 Task: Look for space in Arbatache, Algeria from 9th June, 2023 to 16th June, 2023 for 2 adults in price range Rs.8000 to Rs.16000. Place can be entire place with 2 bedrooms having 2 beds and 1 bathroom. Property type can be house, flat, hotel. Booking option can be shelf check-in. Required host language is .
Action: Mouse moved to (420, 99)
Screenshot: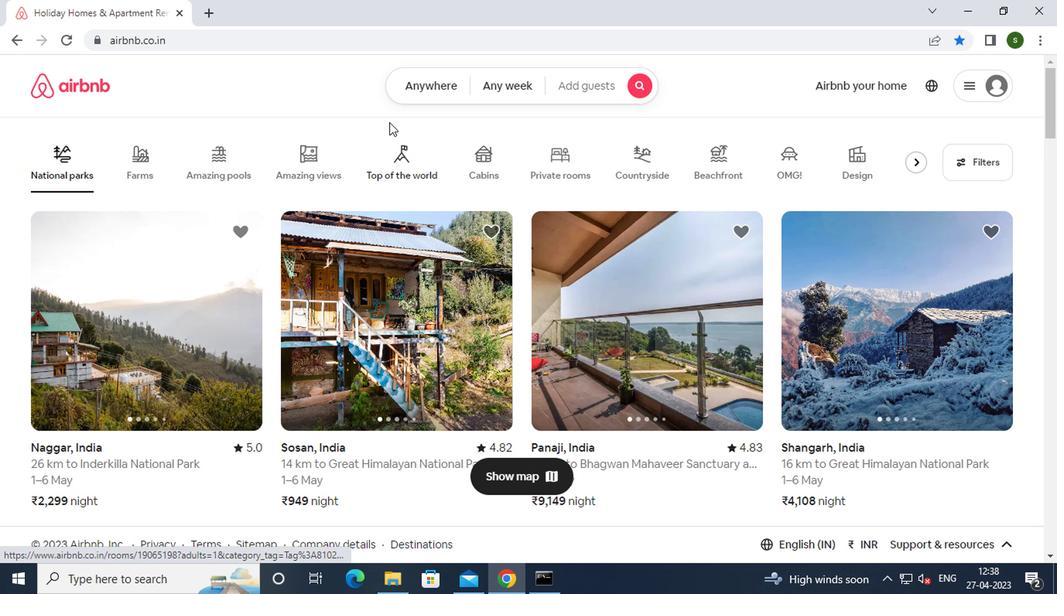
Action: Mouse pressed left at (420, 99)
Screenshot: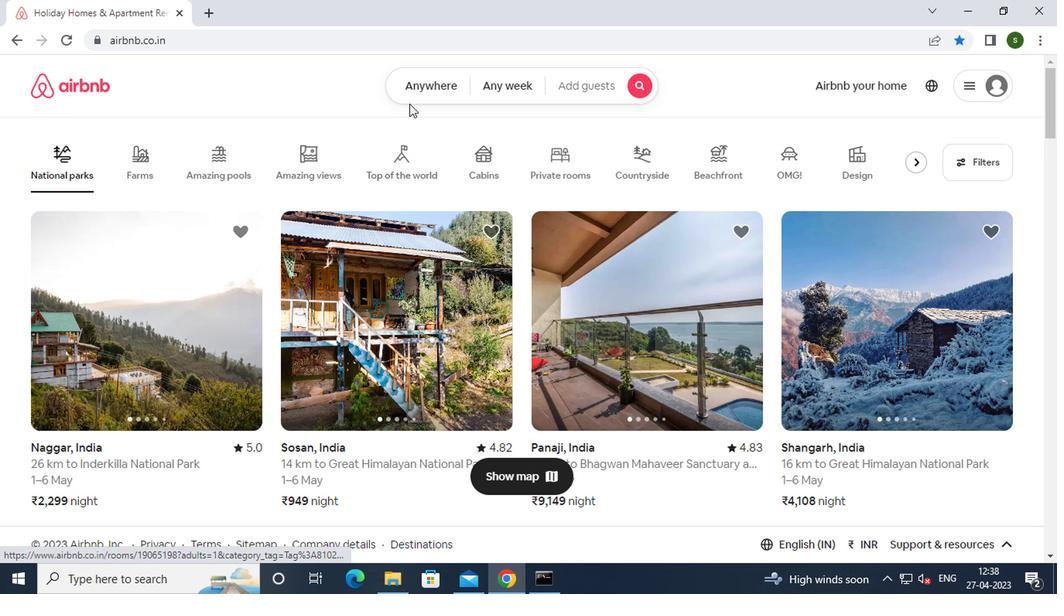 
Action: Mouse moved to (393, 143)
Screenshot: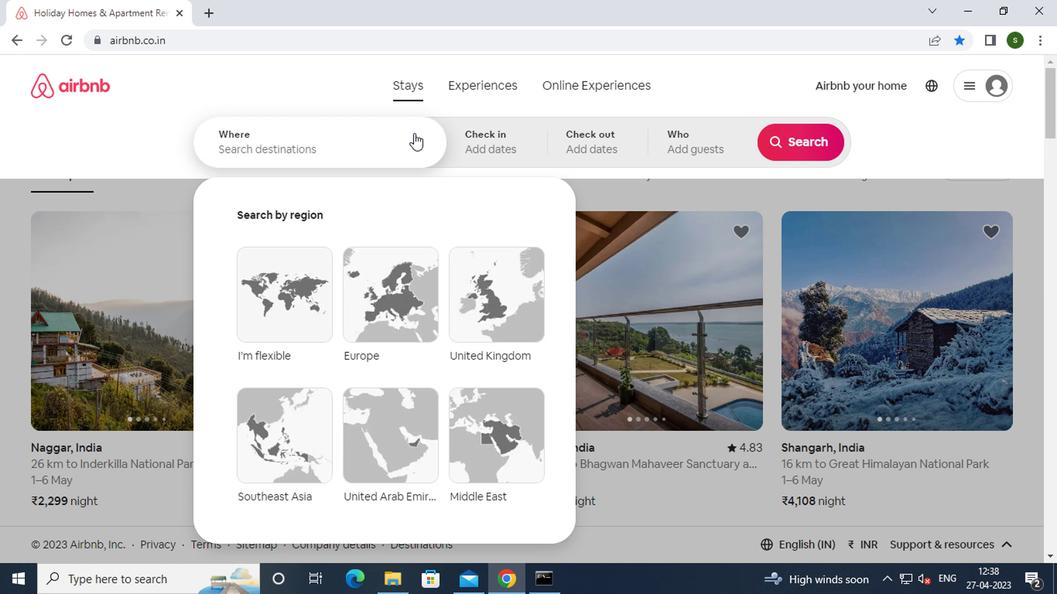 
Action: Mouse pressed left at (393, 143)
Screenshot: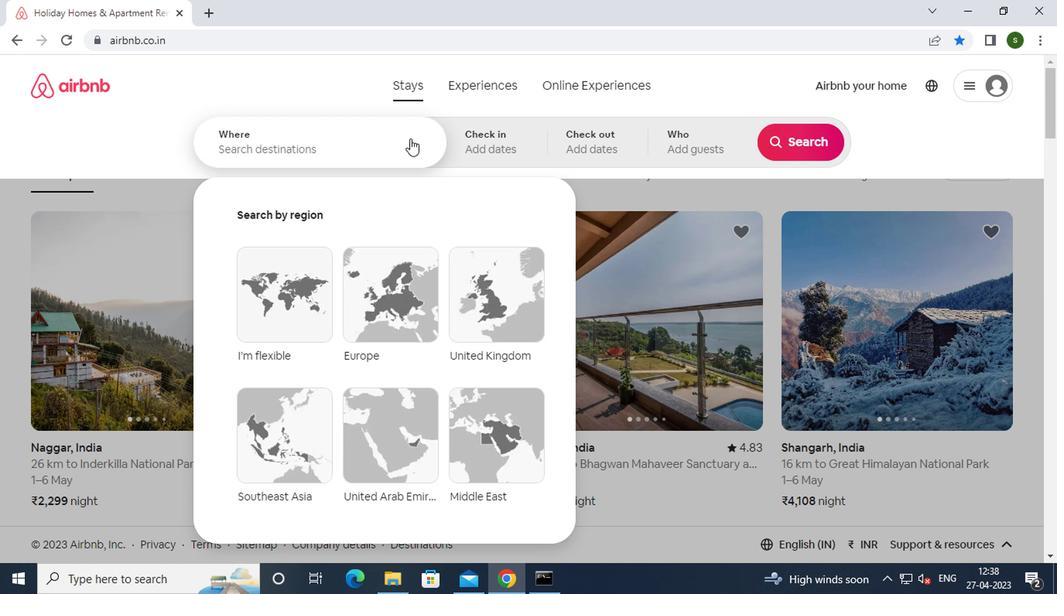 
Action: Key pressed a<Key.caps_lock>rbatache,<Key.space><Key.caps_lock>a<Key.caps_lock>lgeria<Key.enter>
Screenshot: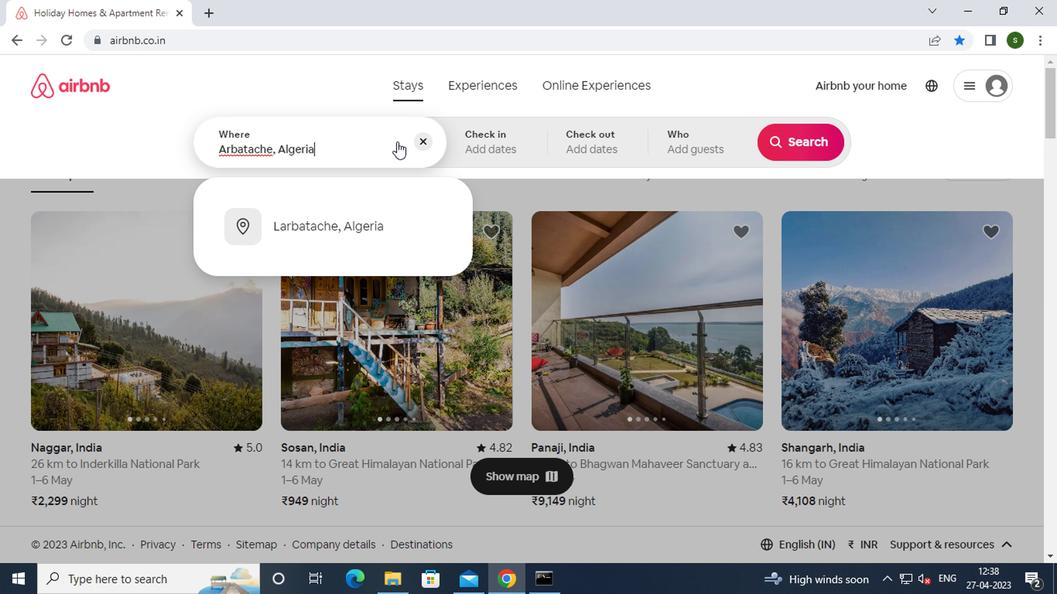 
Action: Mouse moved to (793, 266)
Screenshot: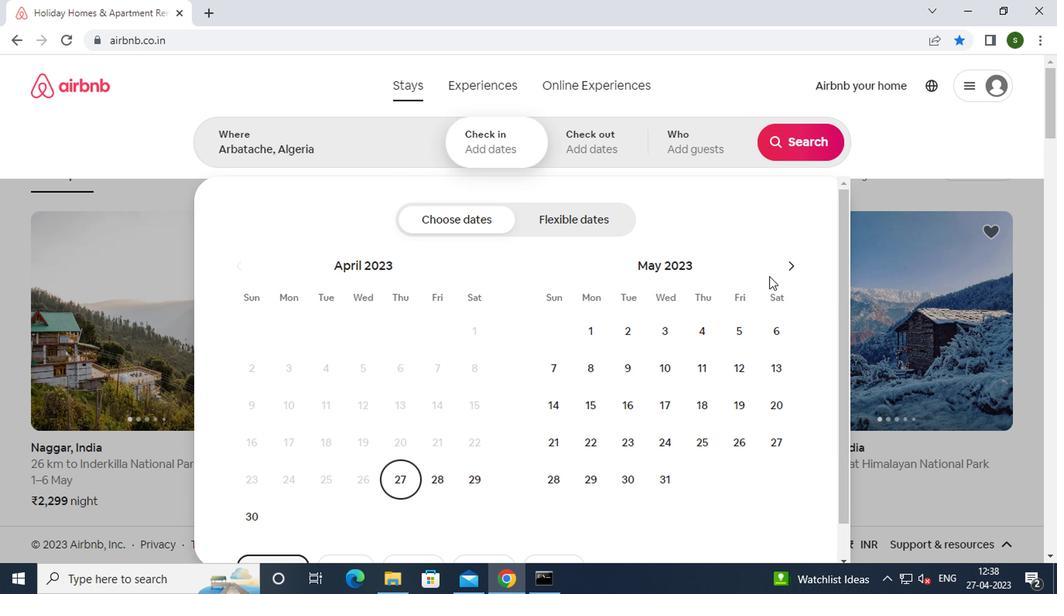
Action: Mouse pressed left at (793, 266)
Screenshot: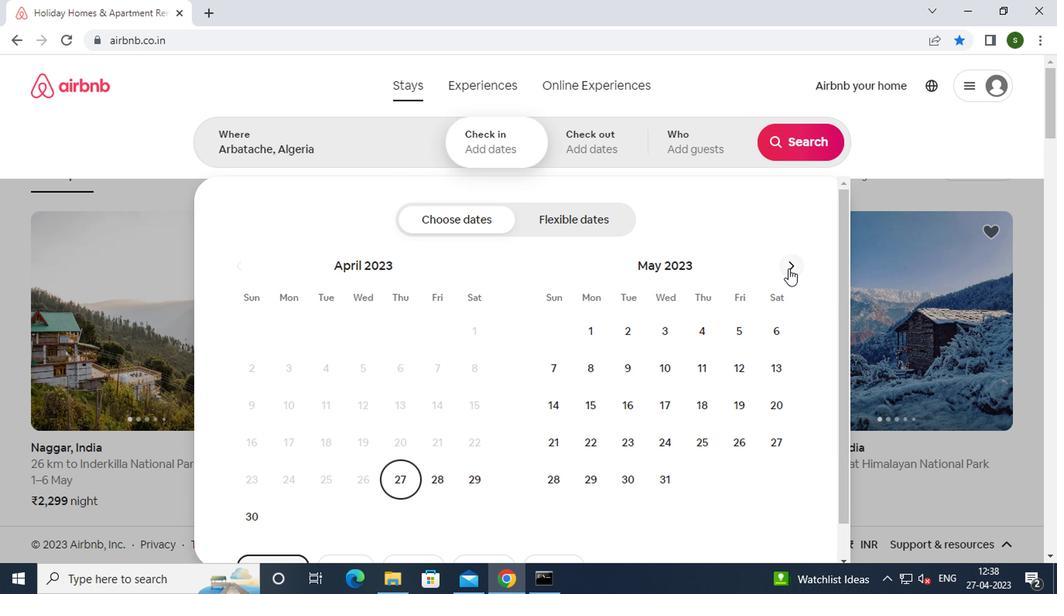 
Action: Mouse moved to (726, 375)
Screenshot: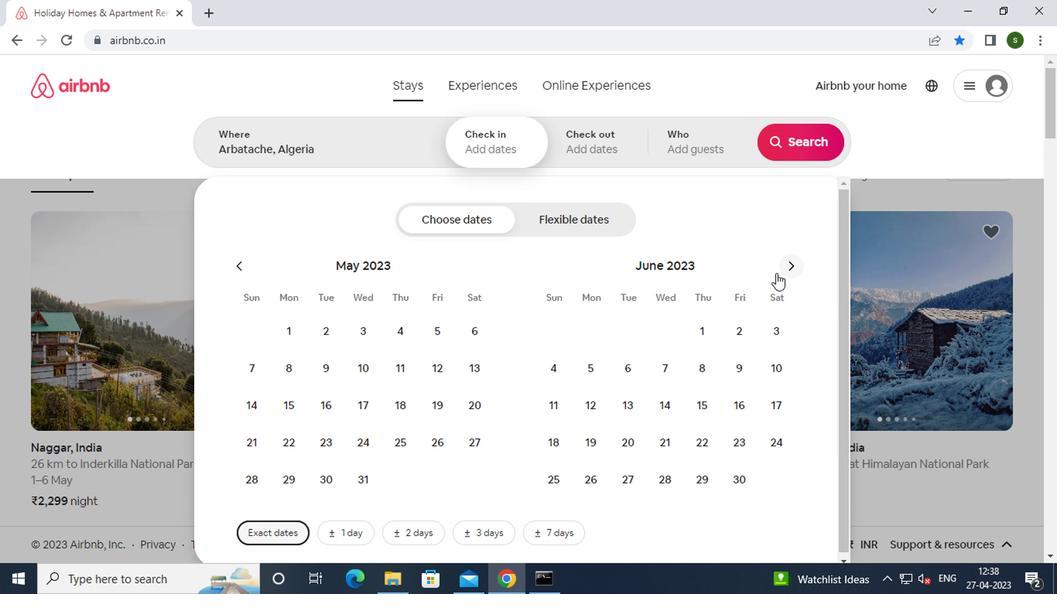 
Action: Mouse pressed left at (726, 375)
Screenshot: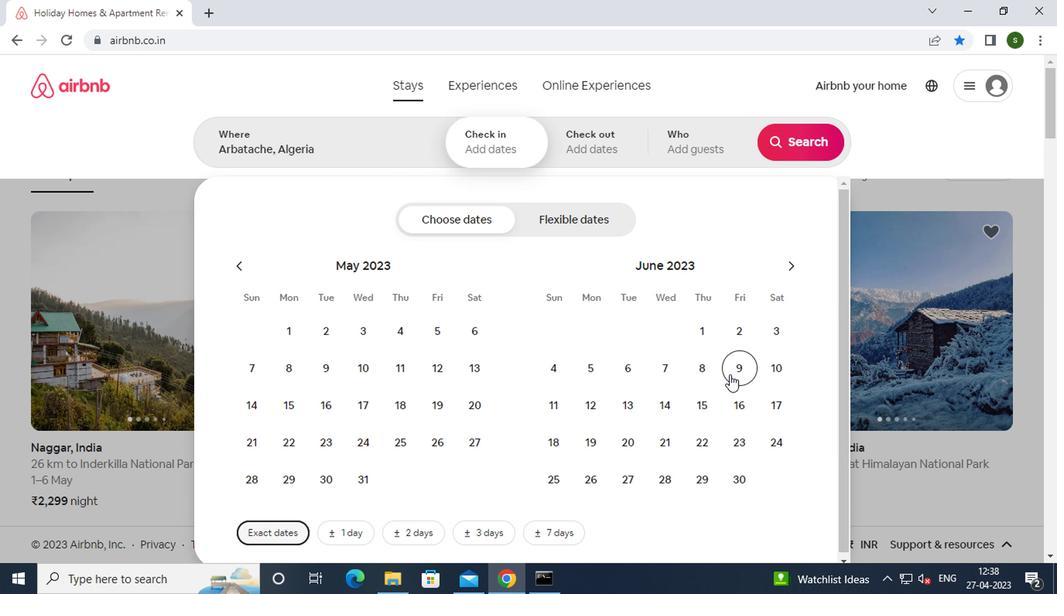 
Action: Mouse moved to (727, 399)
Screenshot: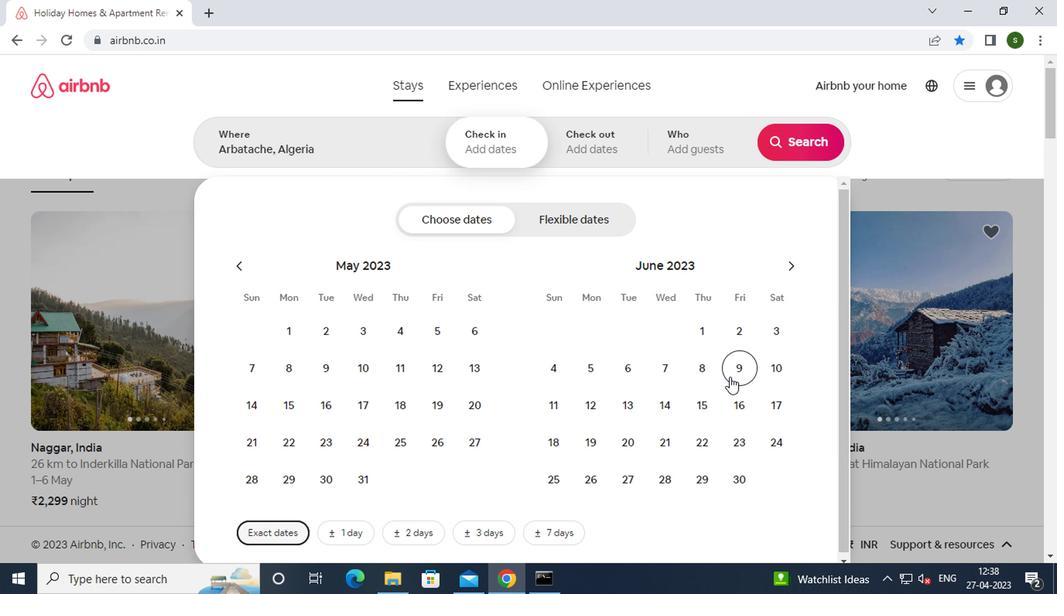 
Action: Mouse pressed left at (727, 399)
Screenshot: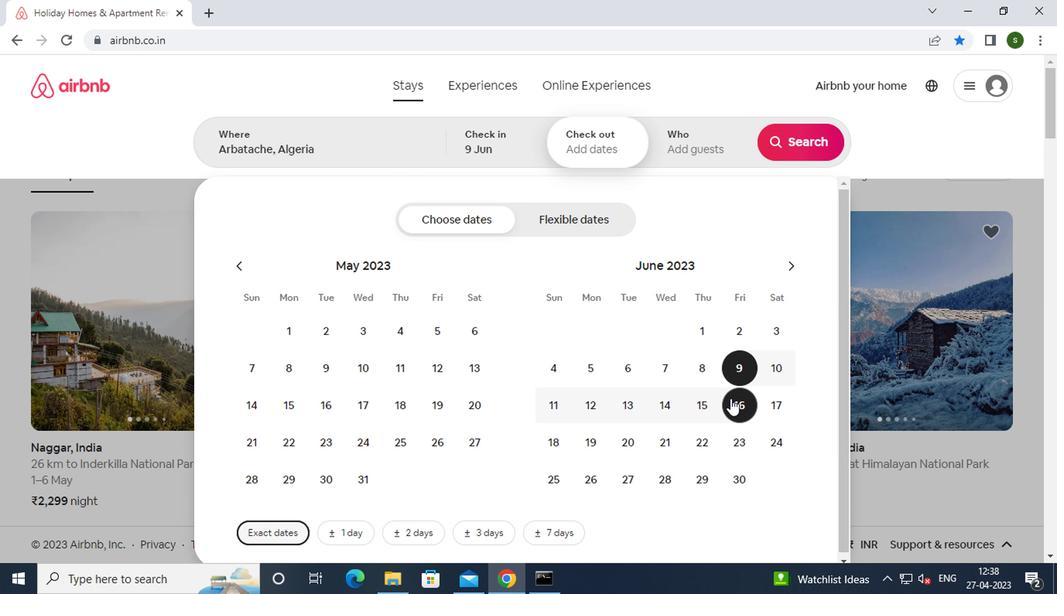 
Action: Mouse moved to (708, 159)
Screenshot: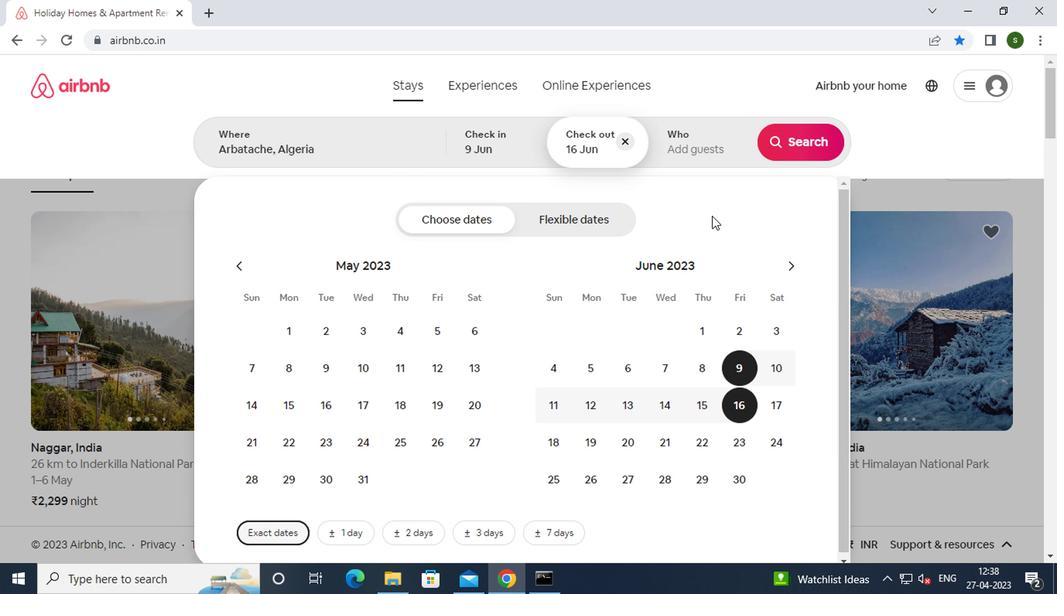 
Action: Mouse pressed left at (708, 159)
Screenshot: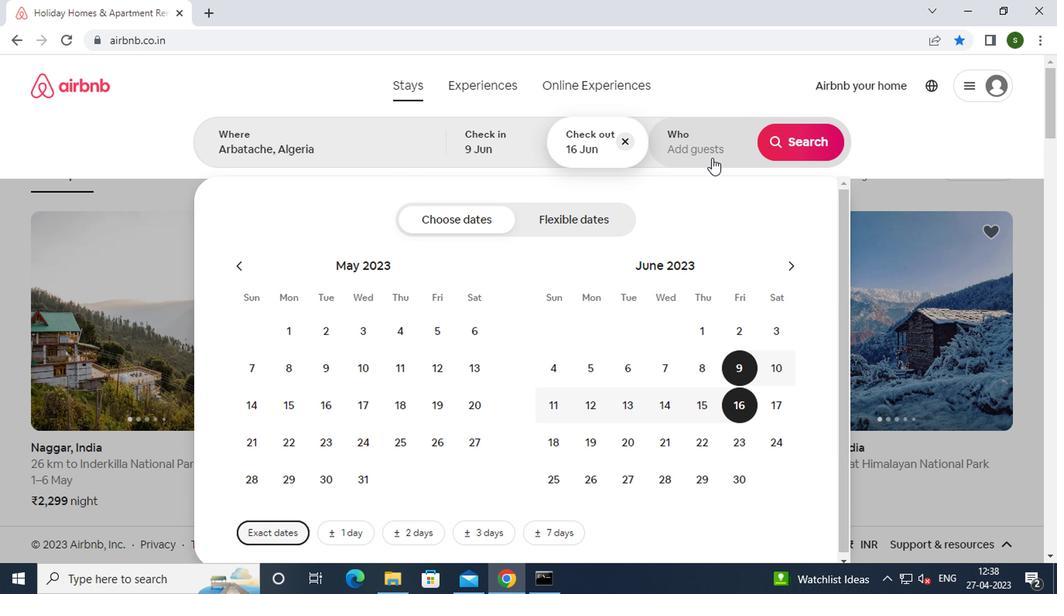 
Action: Mouse moved to (790, 224)
Screenshot: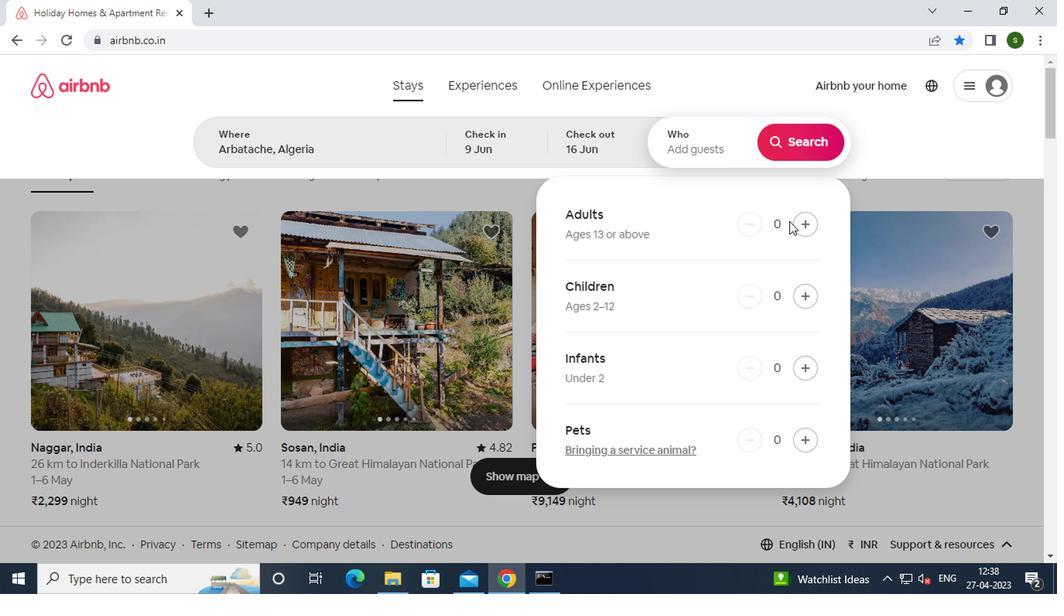 
Action: Mouse pressed left at (790, 224)
Screenshot: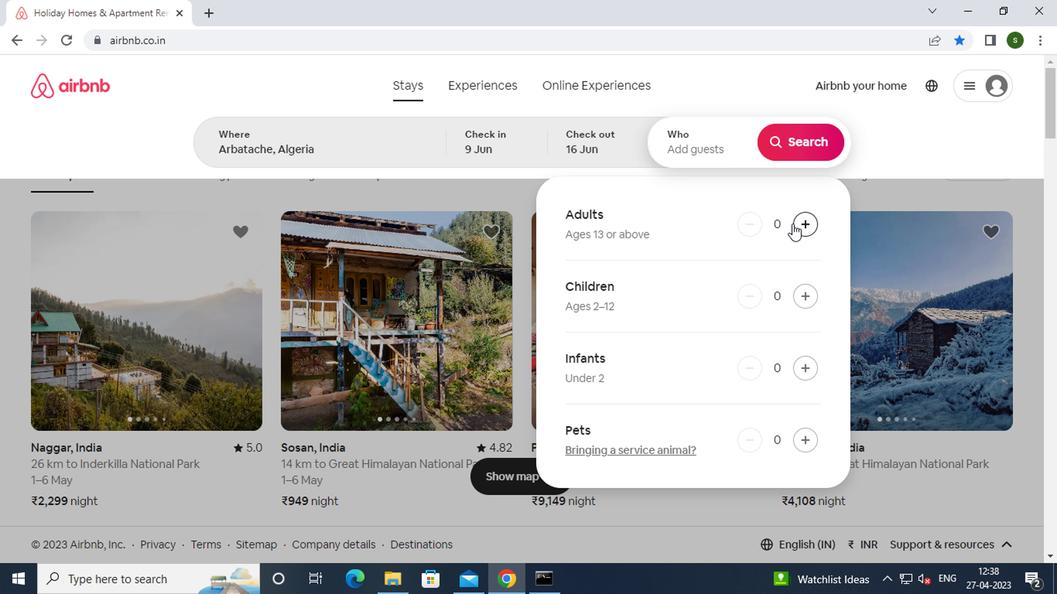 
Action: Mouse pressed left at (790, 224)
Screenshot: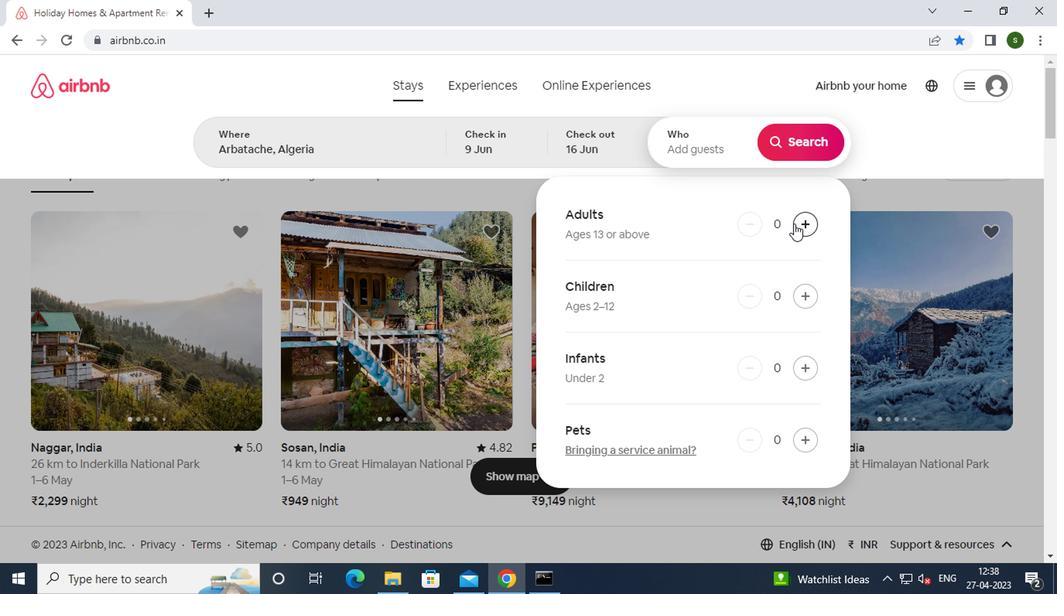 
Action: Mouse moved to (794, 142)
Screenshot: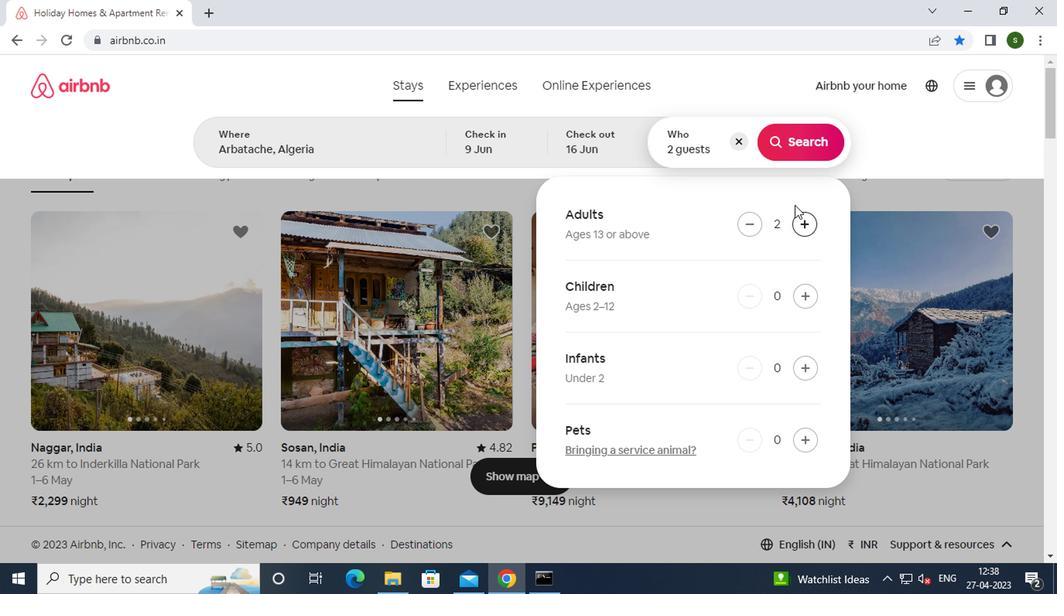 
Action: Mouse pressed left at (794, 142)
Screenshot: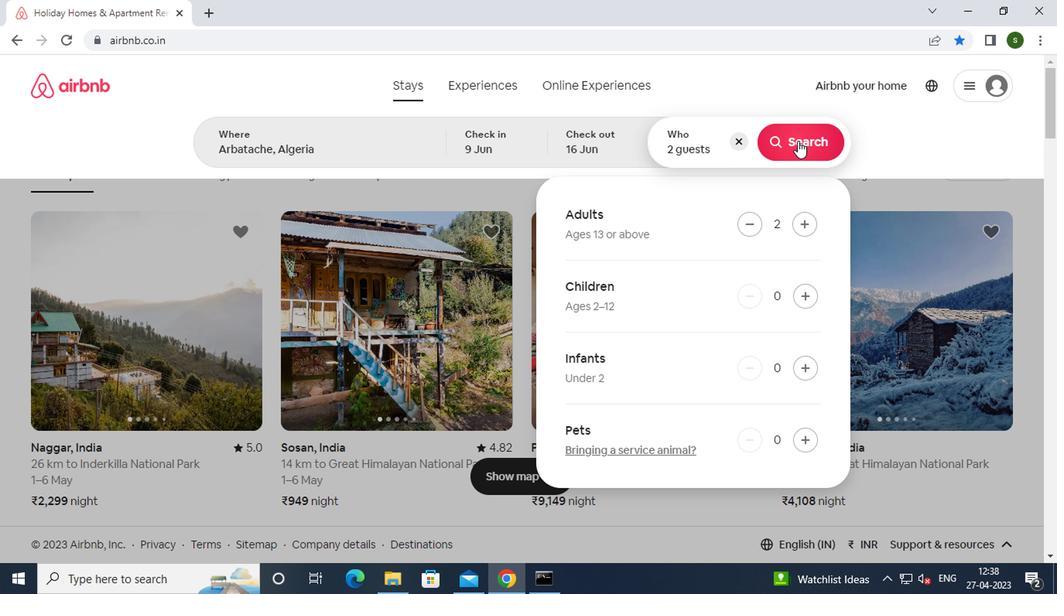 
Action: Mouse moved to (960, 158)
Screenshot: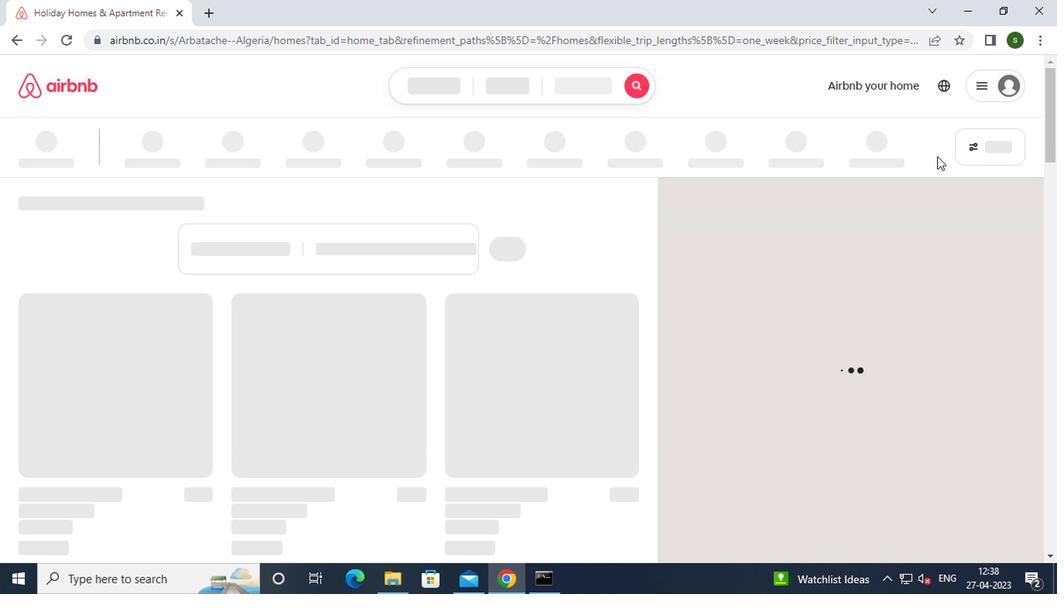 
Action: Mouse pressed left at (960, 158)
Screenshot: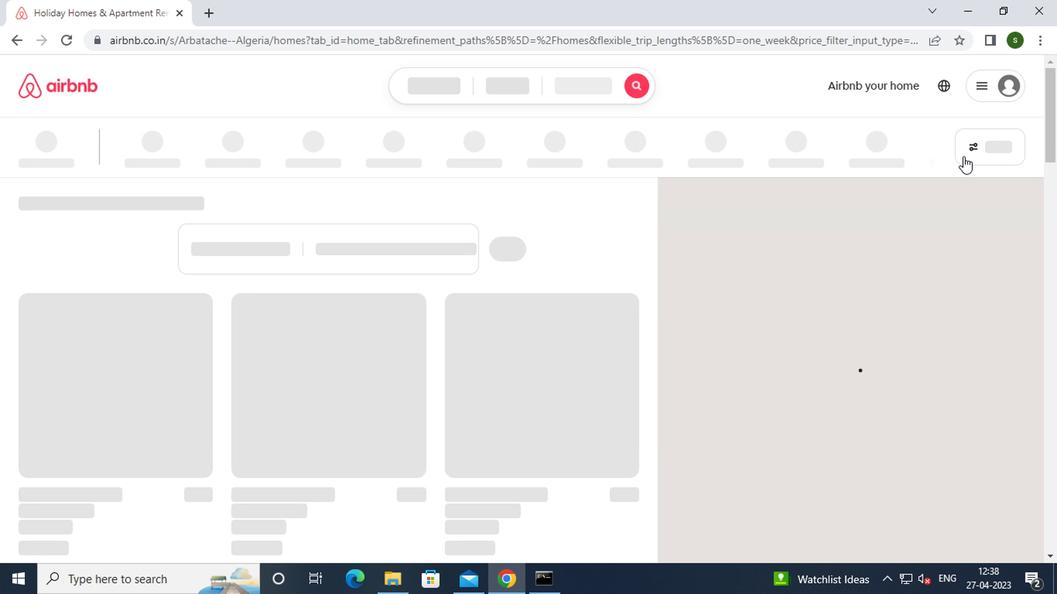 
Action: Mouse moved to (445, 330)
Screenshot: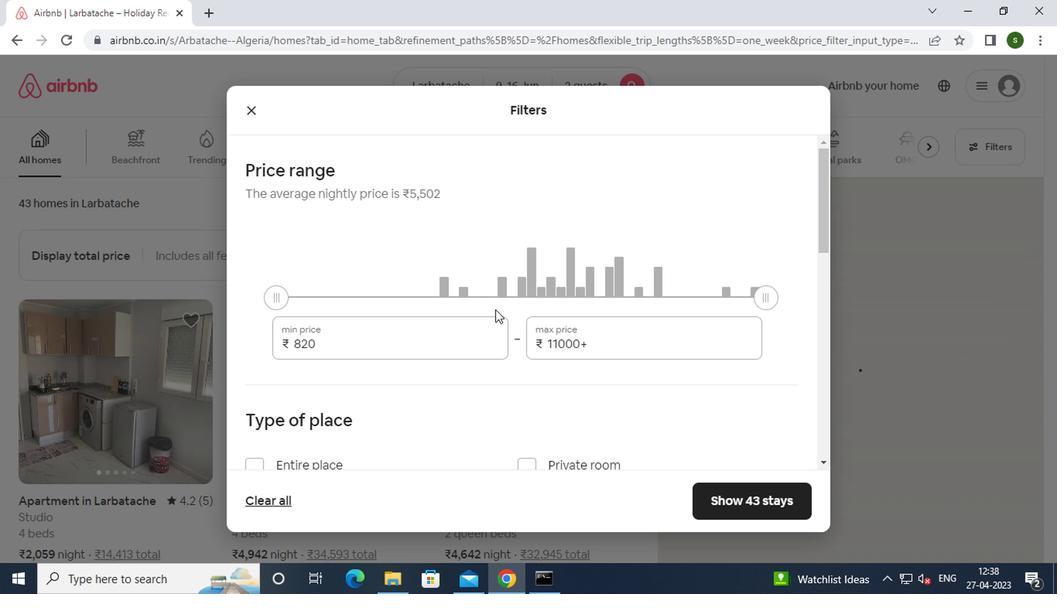 
Action: Mouse pressed left at (445, 330)
Screenshot: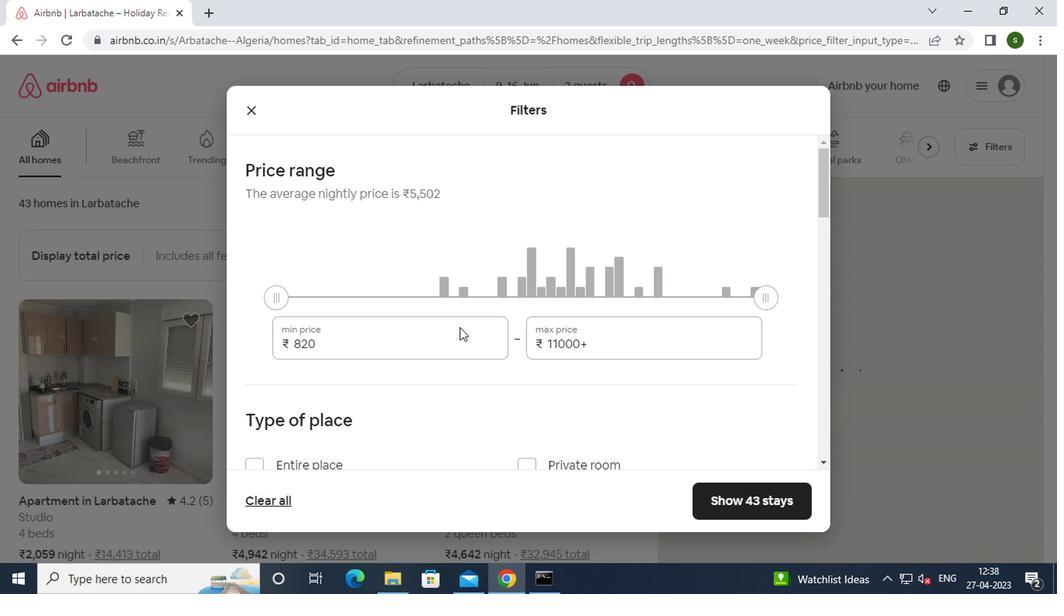 
Action: Mouse moved to (445, 331)
Screenshot: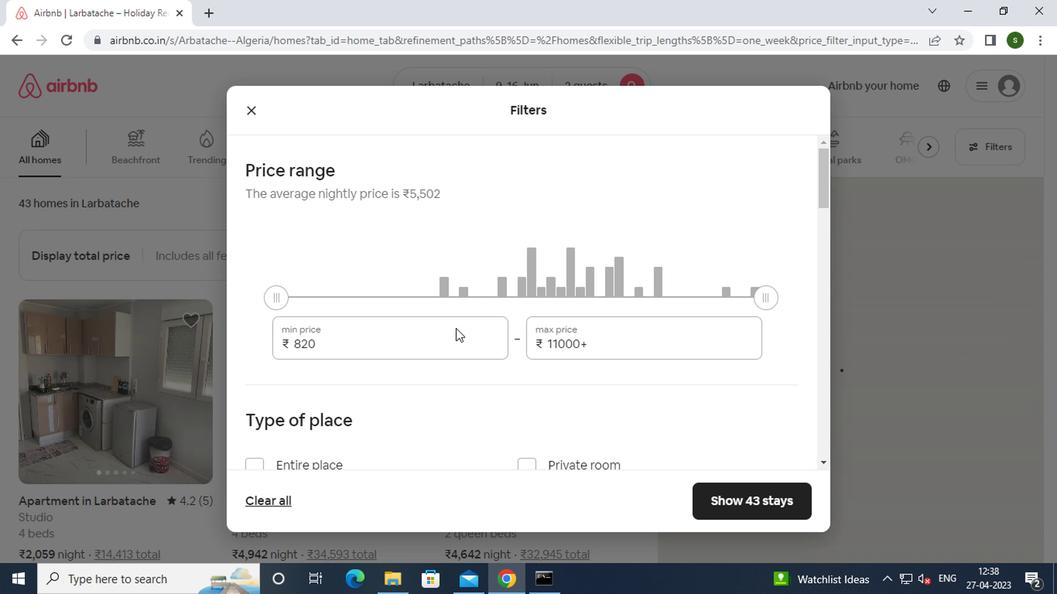 
Action: Key pressed <Key.backspace><Key.backspace><Key.backspace><Key.backspace><Key.backspace><Key.backspace><Key.backspace><Key.backspace>8000
Screenshot: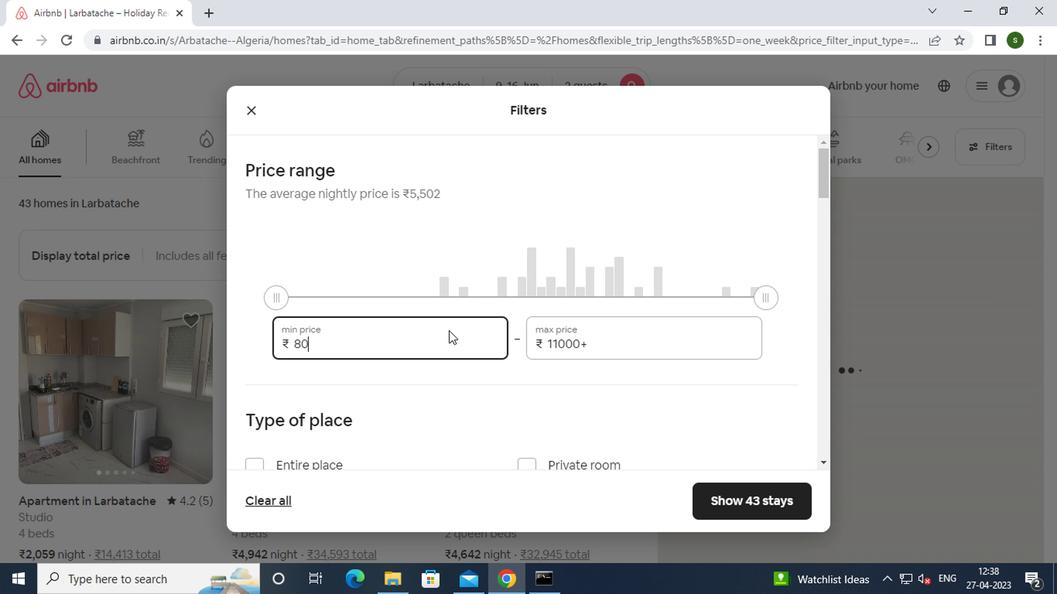 
Action: Mouse moved to (614, 334)
Screenshot: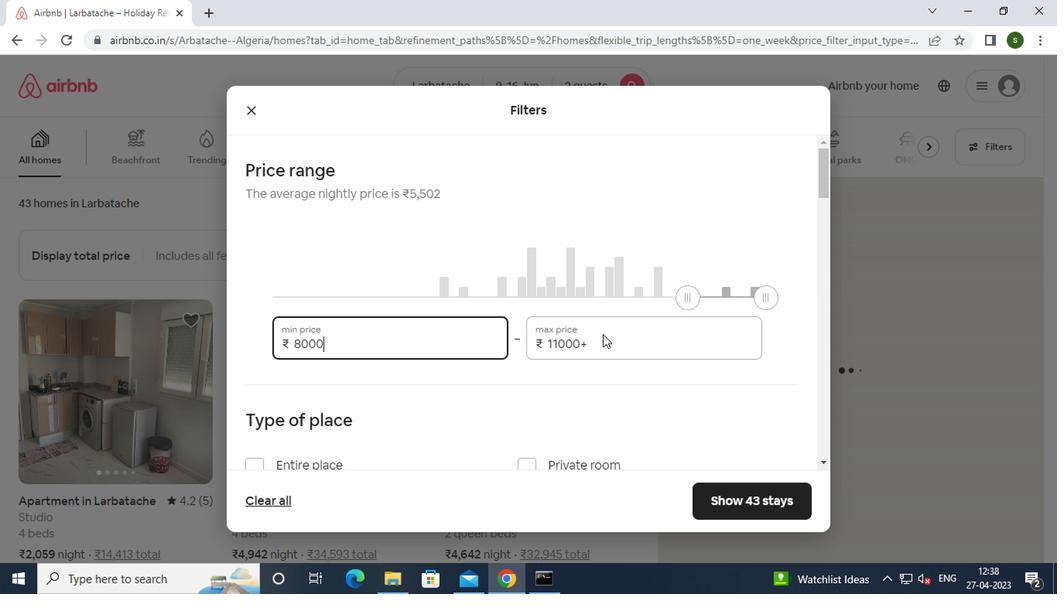 
Action: Mouse pressed left at (614, 334)
Screenshot: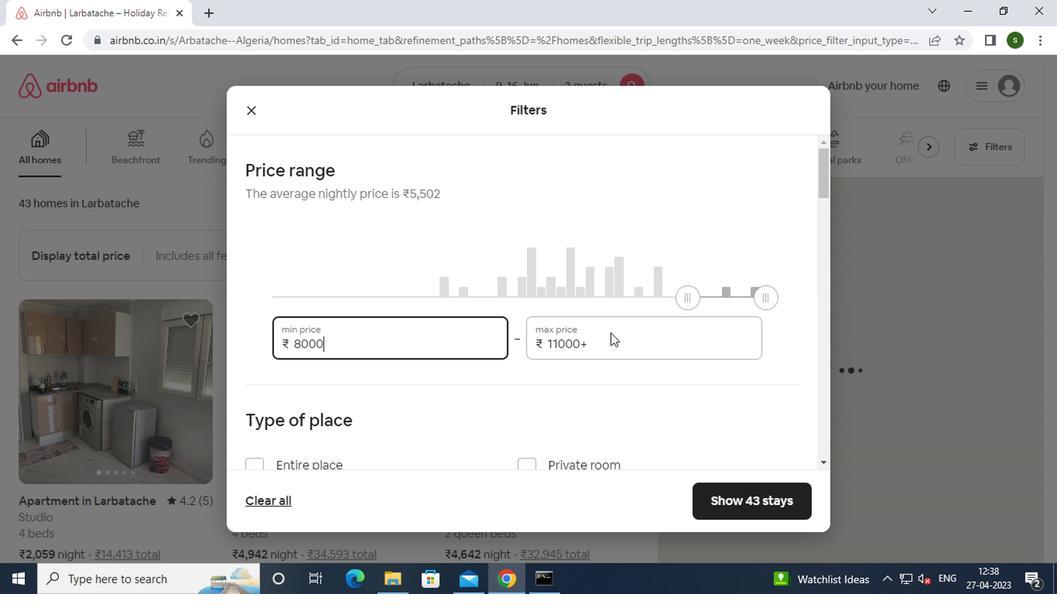 
Action: Key pressed <Key.backspace><Key.backspace><Key.backspace><Key.backspace><Key.backspace><Key.backspace><Key.backspace><Key.backspace><Key.backspace><Key.backspace>16000
Screenshot: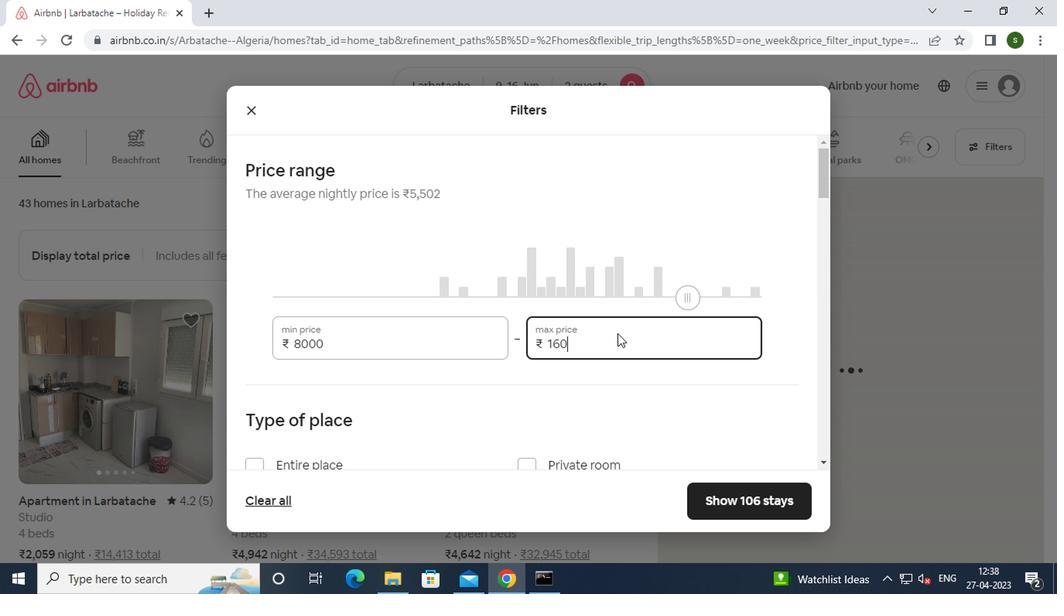 
Action: Mouse moved to (429, 386)
Screenshot: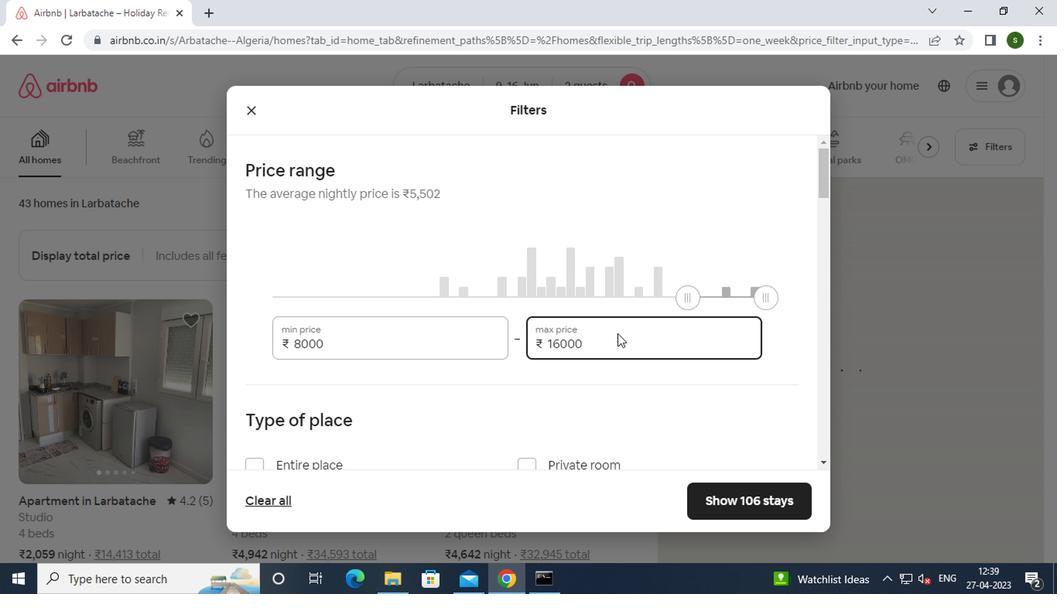 
Action: Mouse scrolled (429, 386) with delta (0, 0)
Screenshot: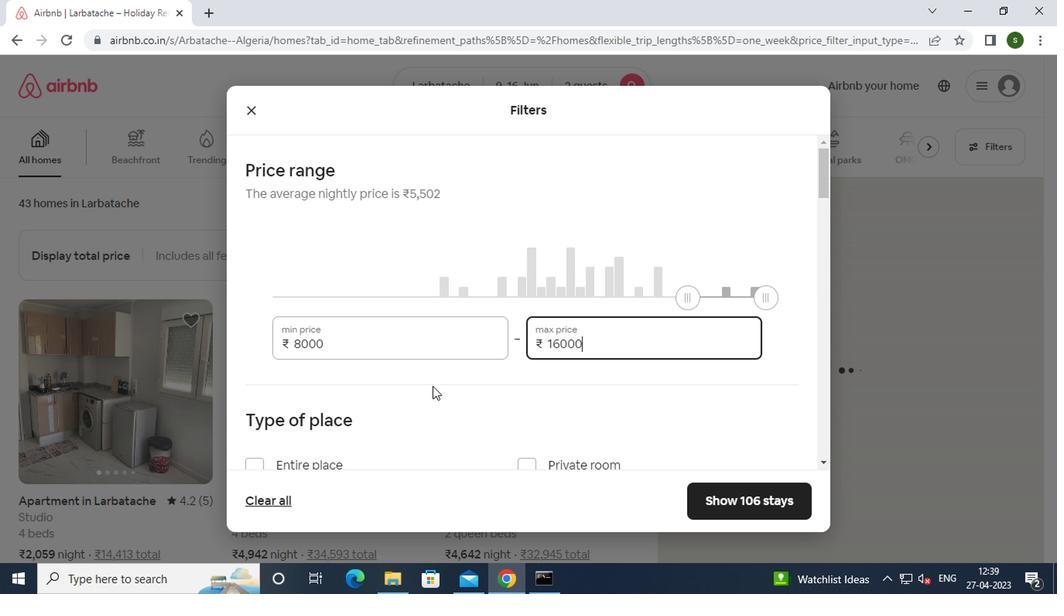 
Action: Mouse moved to (318, 391)
Screenshot: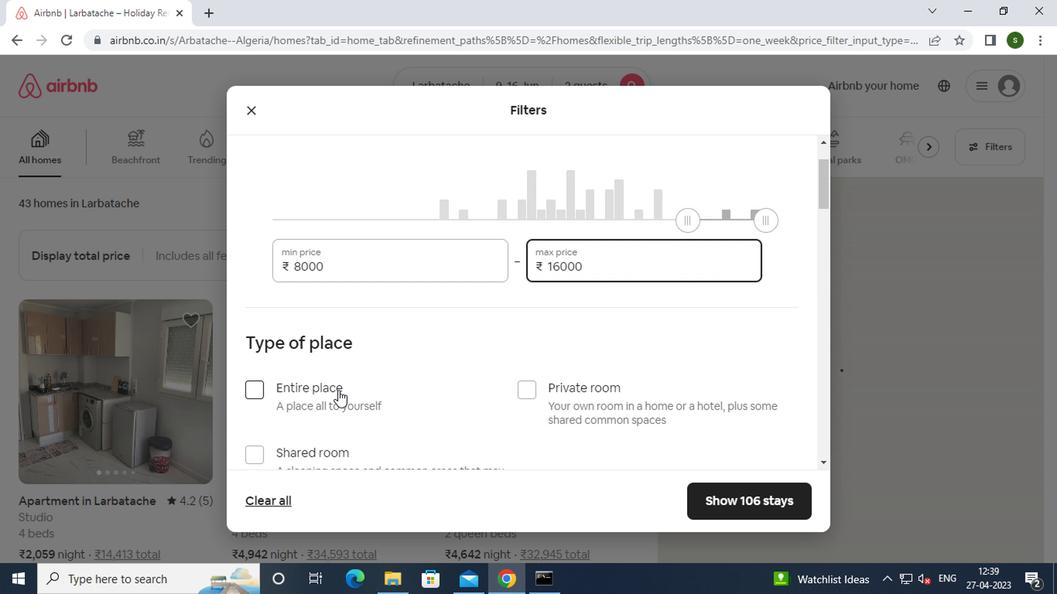
Action: Mouse pressed left at (318, 391)
Screenshot: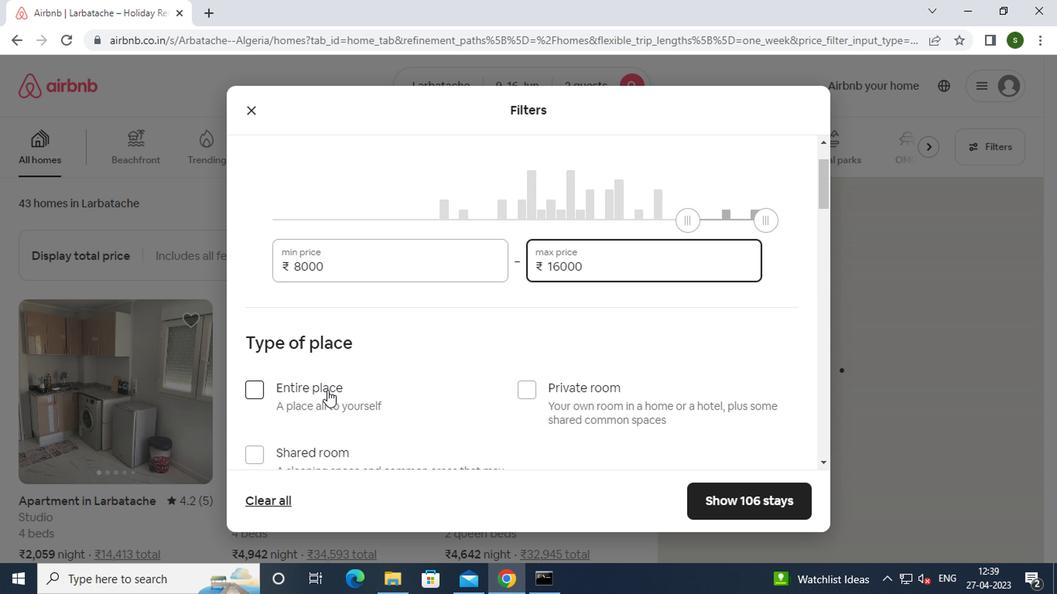 
Action: Mouse moved to (421, 384)
Screenshot: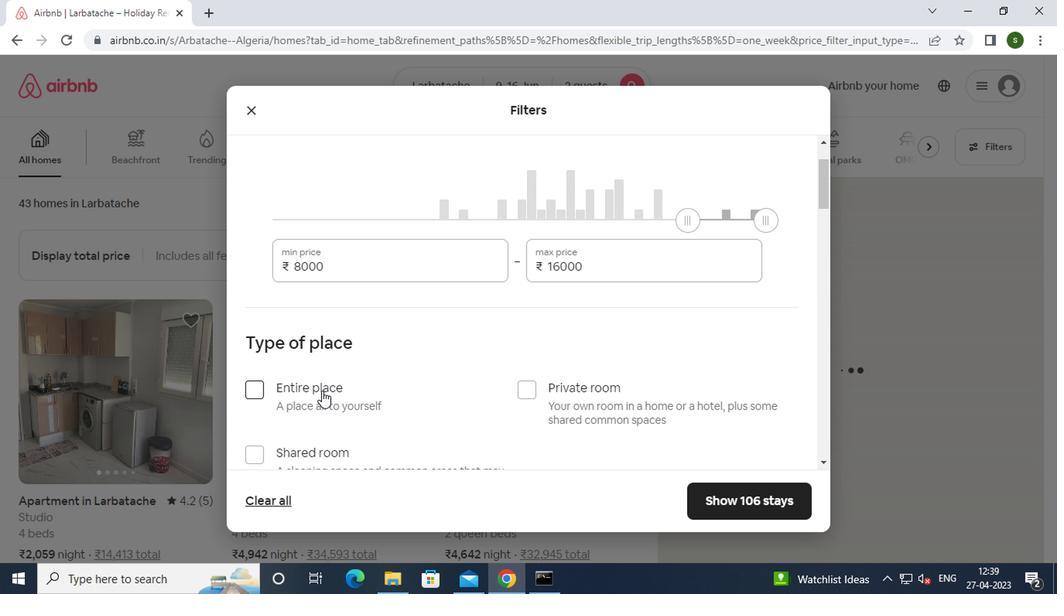 
Action: Mouse scrolled (421, 383) with delta (0, 0)
Screenshot: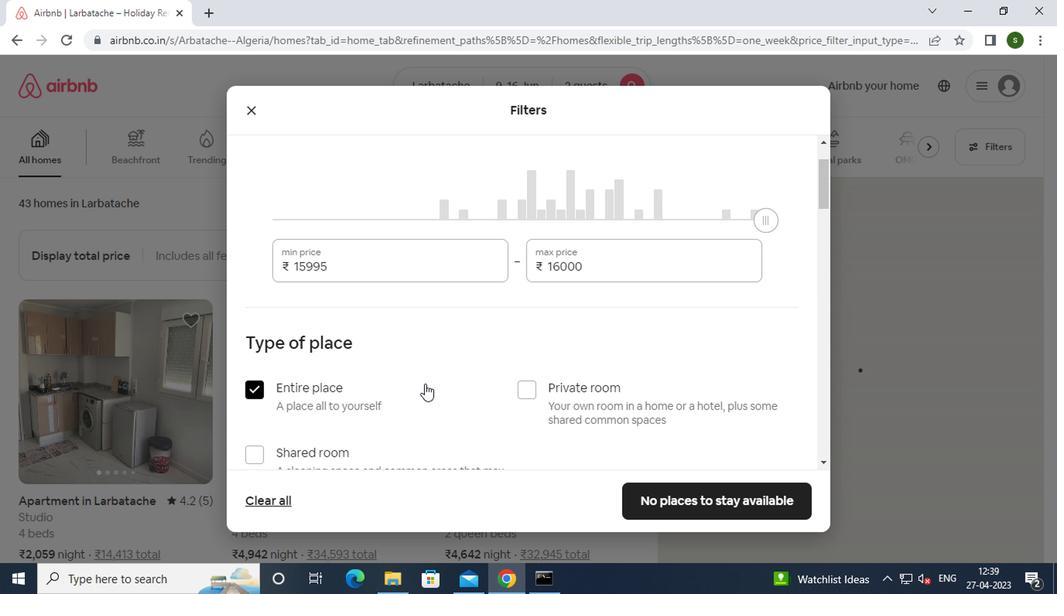 
Action: Mouse scrolled (421, 383) with delta (0, 0)
Screenshot: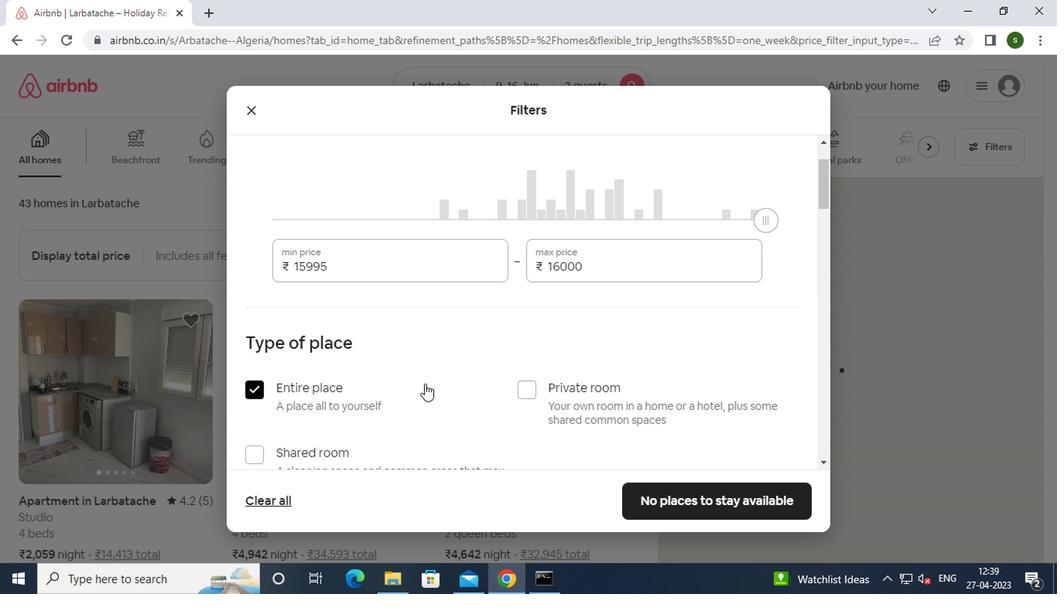 
Action: Mouse scrolled (421, 383) with delta (0, 0)
Screenshot: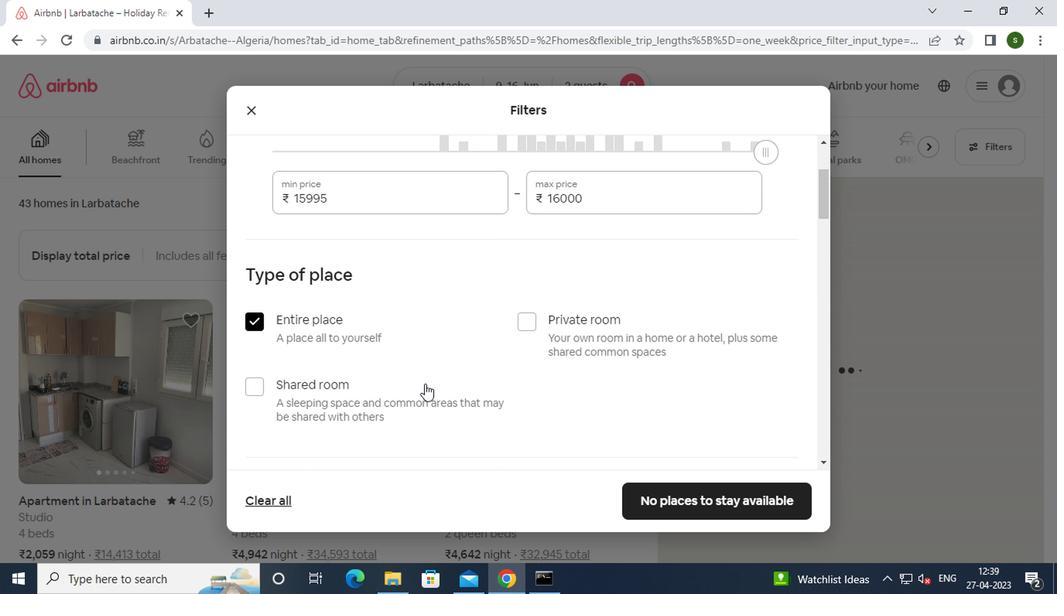 
Action: Mouse scrolled (421, 383) with delta (0, 0)
Screenshot: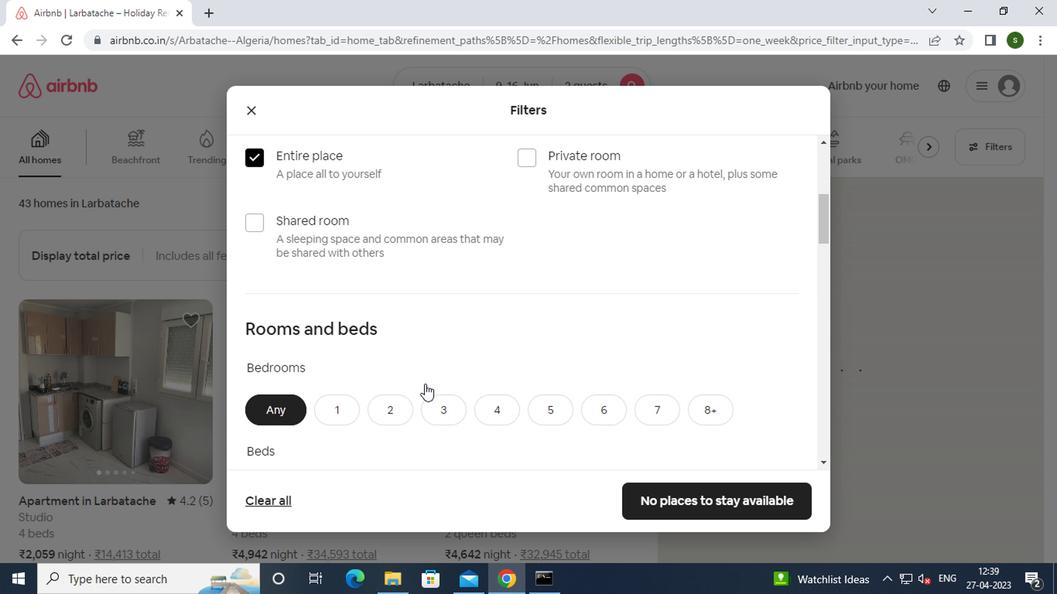 
Action: Mouse scrolled (421, 383) with delta (0, 0)
Screenshot: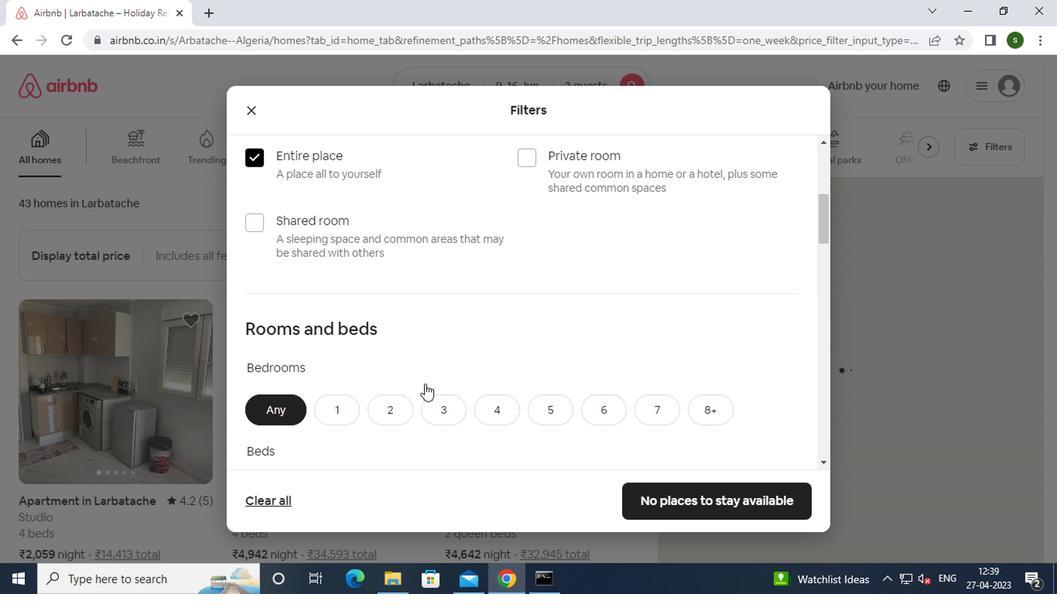 
Action: Mouse moved to (402, 255)
Screenshot: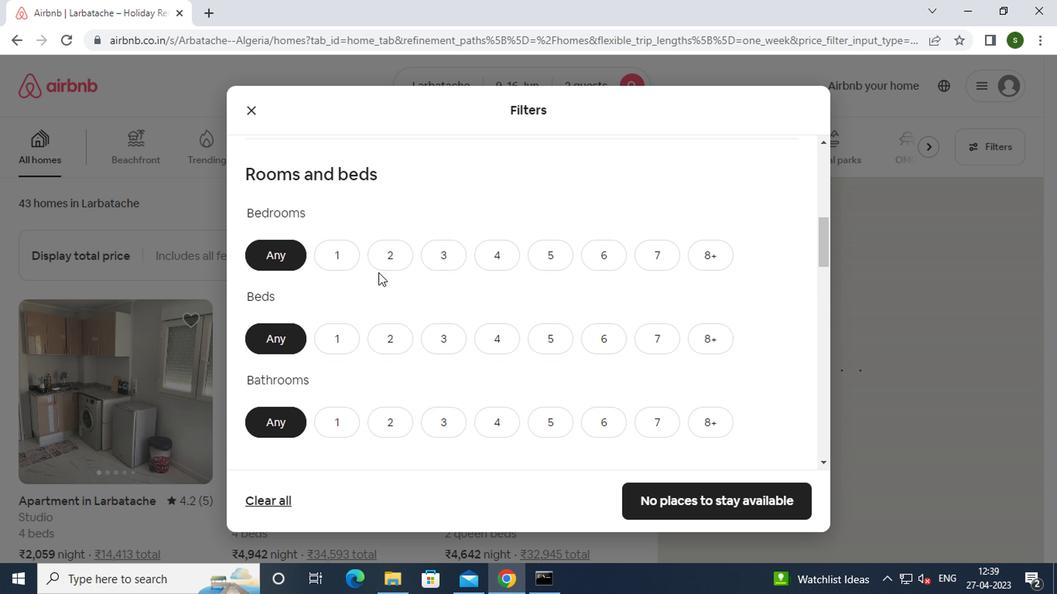 
Action: Mouse pressed left at (402, 255)
Screenshot: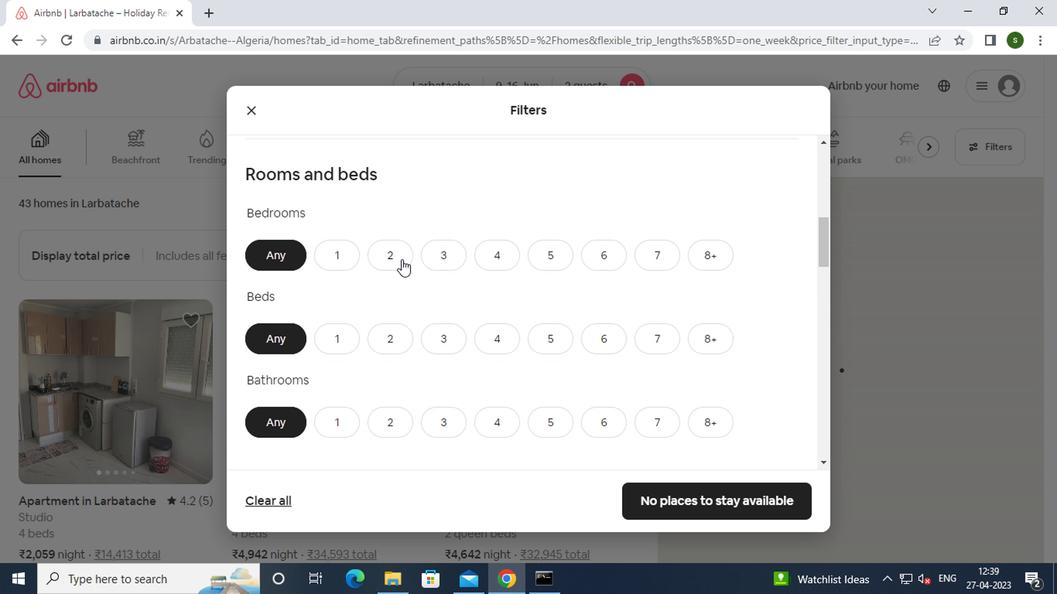 
Action: Mouse moved to (371, 339)
Screenshot: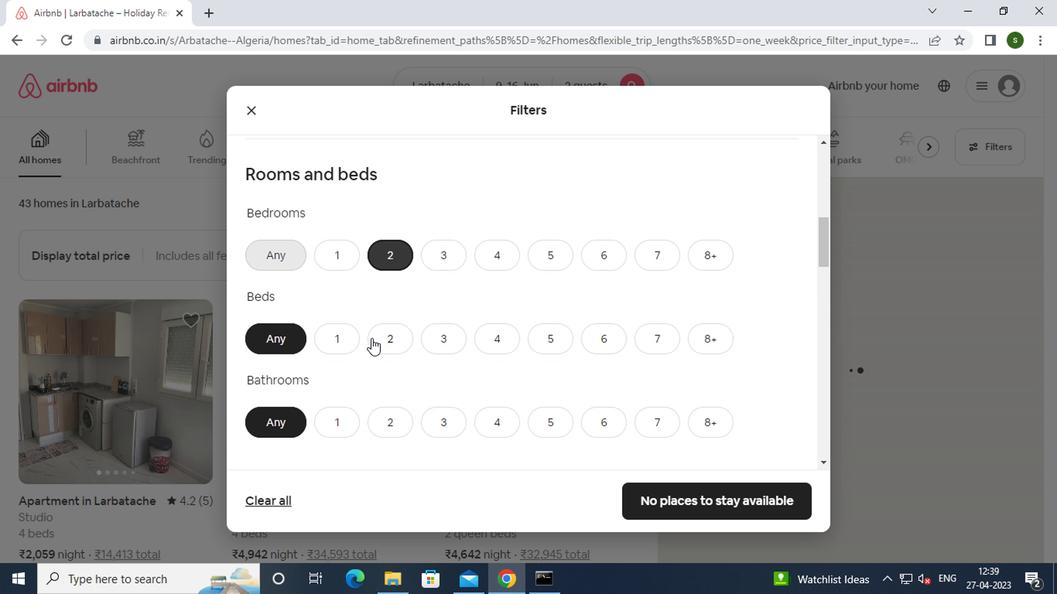 
Action: Mouse pressed left at (371, 339)
Screenshot: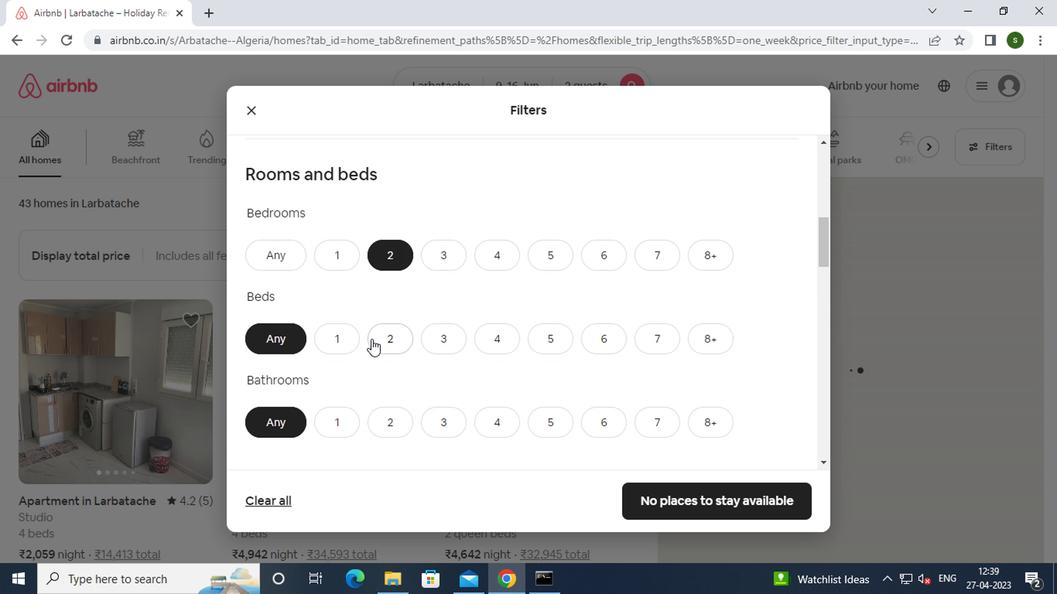 
Action: Mouse moved to (343, 427)
Screenshot: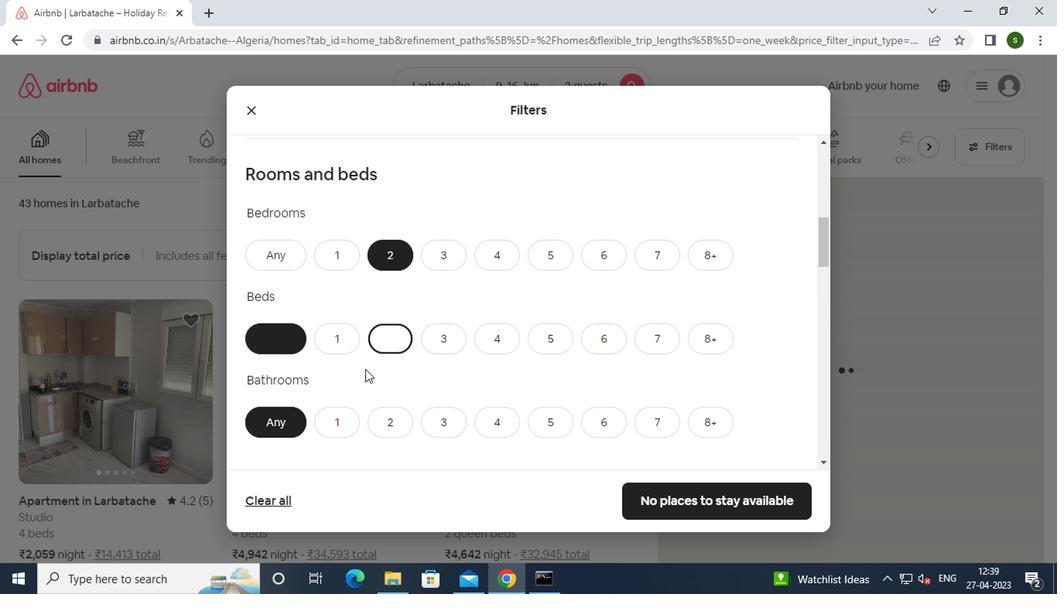 
Action: Mouse pressed left at (343, 427)
Screenshot: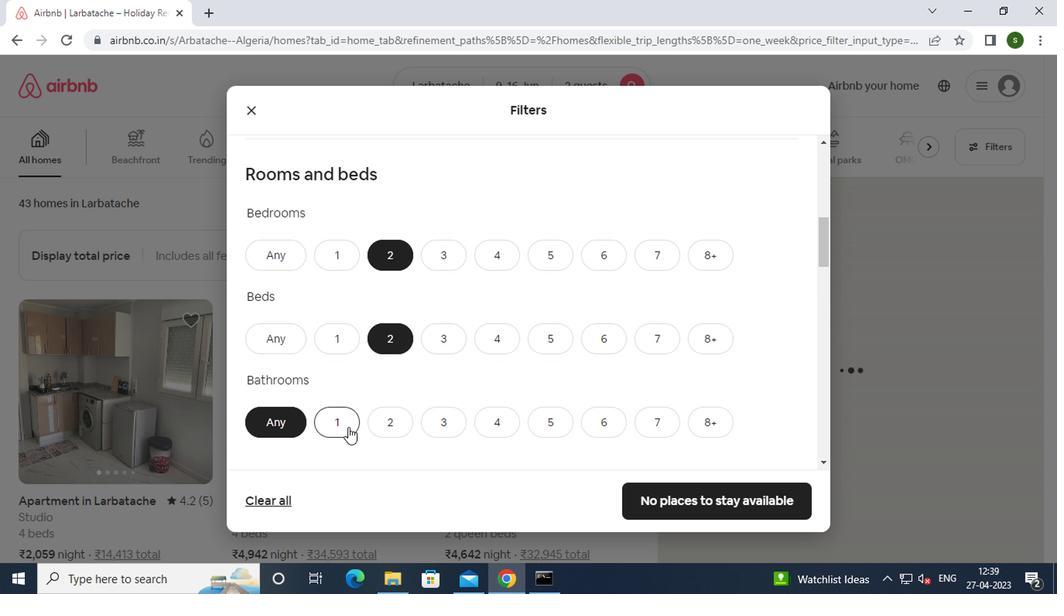 
Action: Mouse moved to (454, 357)
Screenshot: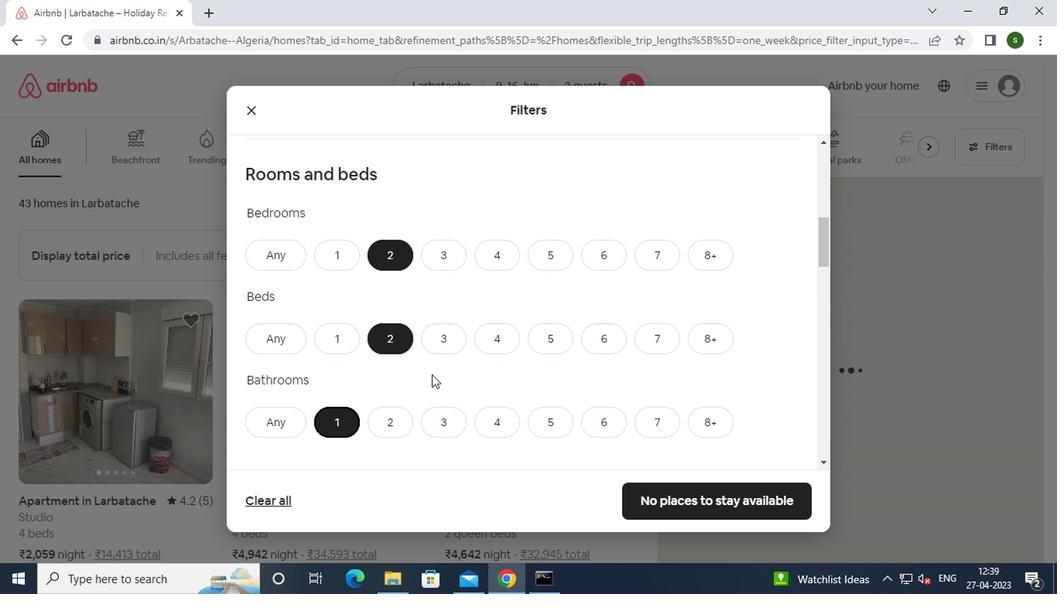 
Action: Mouse scrolled (454, 356) with delta (0, 0)
Screenshot: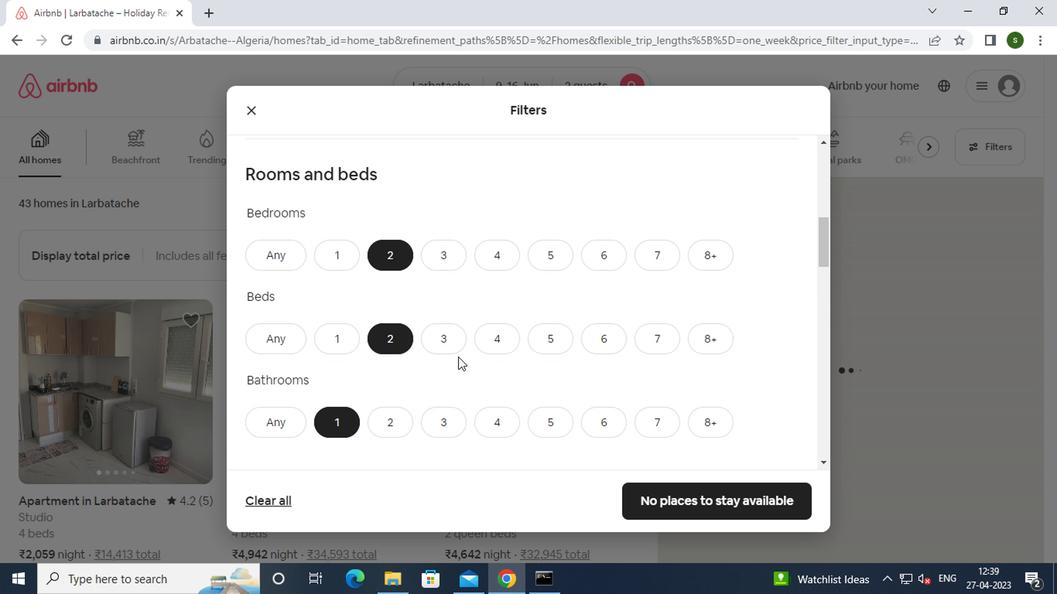 
Action: Mouse scrolled (454, 356) with delta (0, 0)
Screenshot: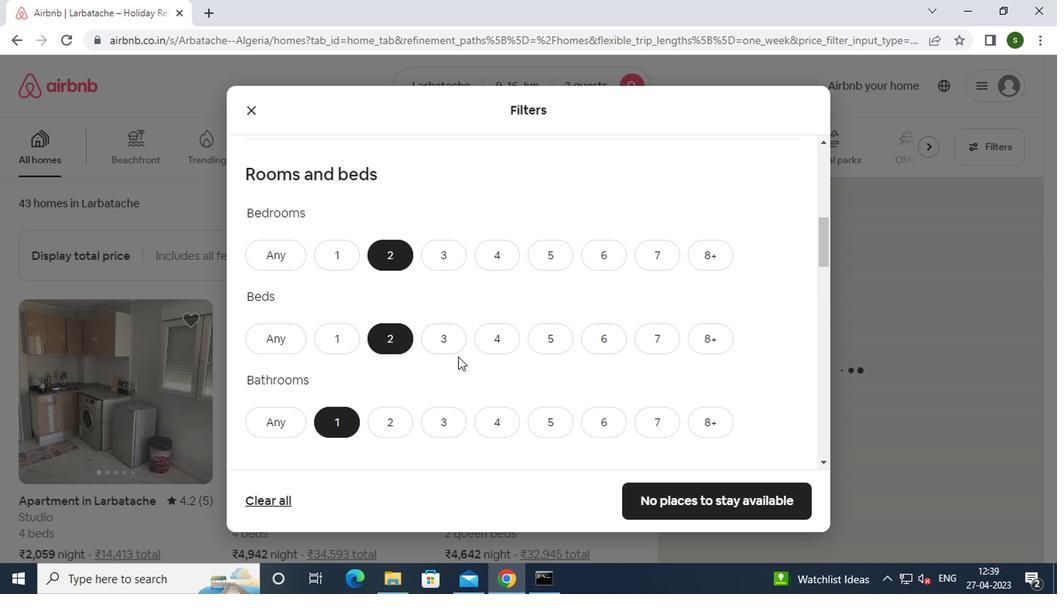 
Action: Mouse scrolled (454, 356) with delta (0, 0)
Screenshot: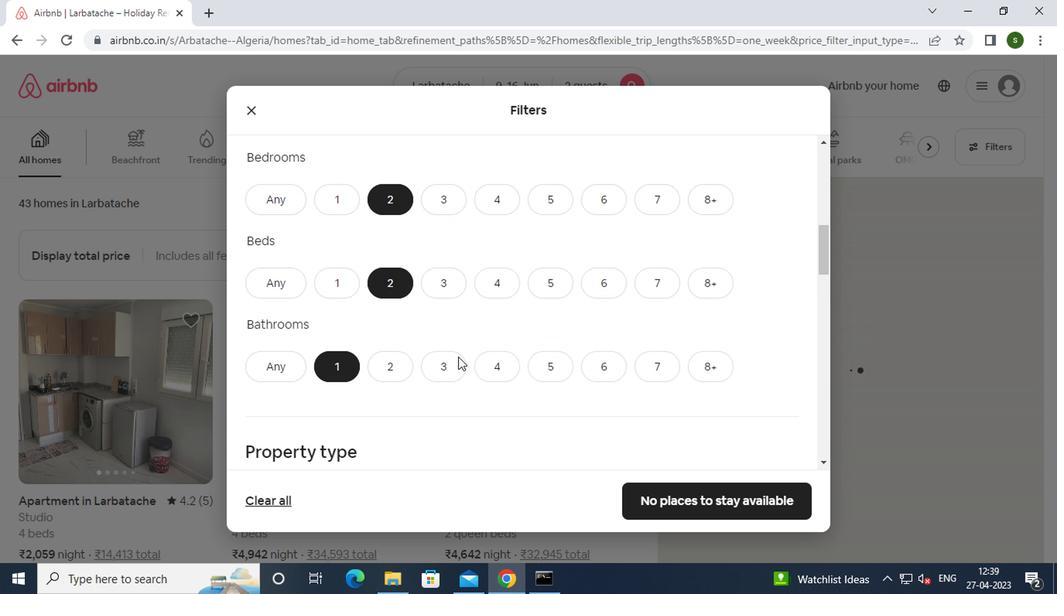 
Action: Mouse scrolled (454, 356) with delta (0, 0)
Screenshot: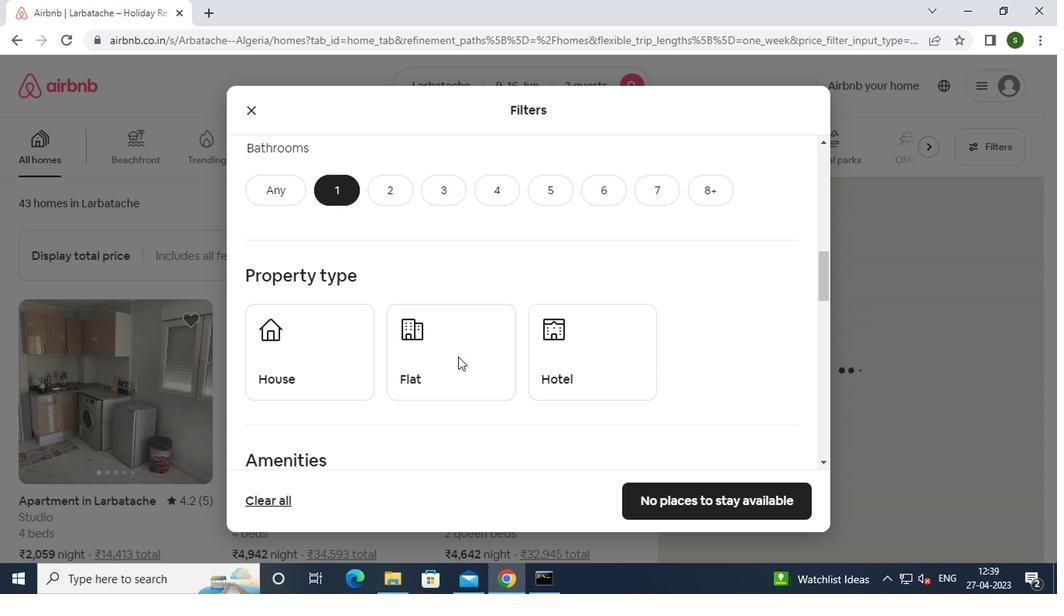 
Action: Mouse moved to (330, 290)
Screenshot: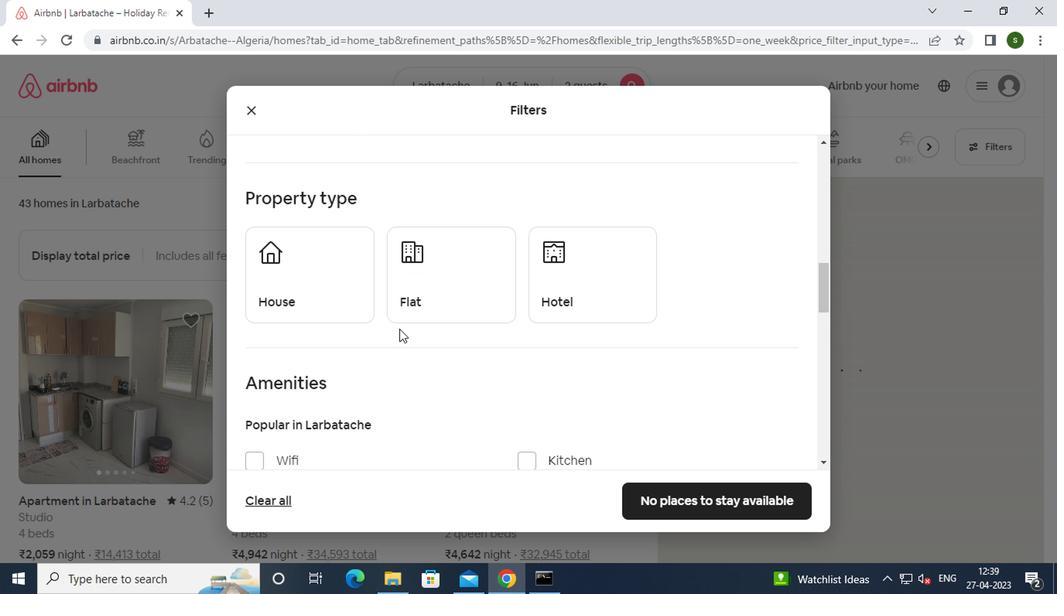 
Action: Mouse pressed left at (330, 290)
Screenshot: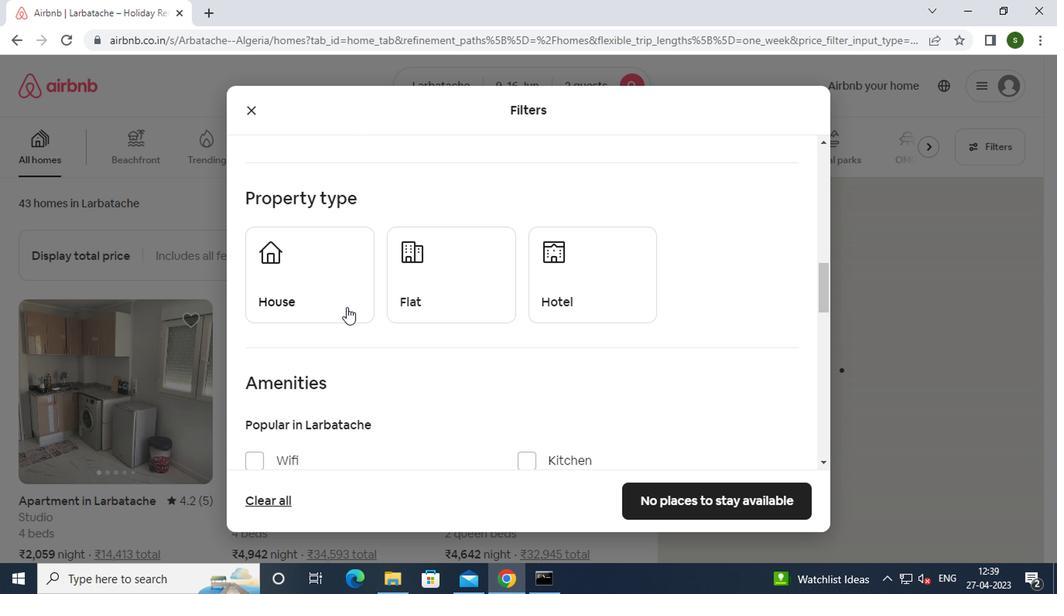 
Action: Mouse moved to (448, 282)
Screenshot: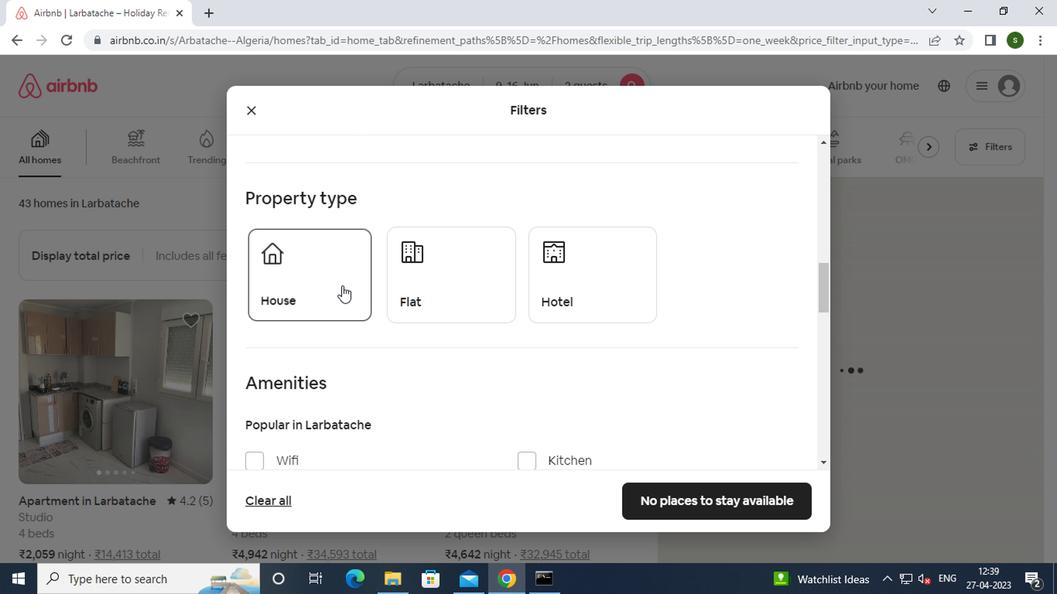 
Action: Mouse pressed left at (448, 282)
Screenshot: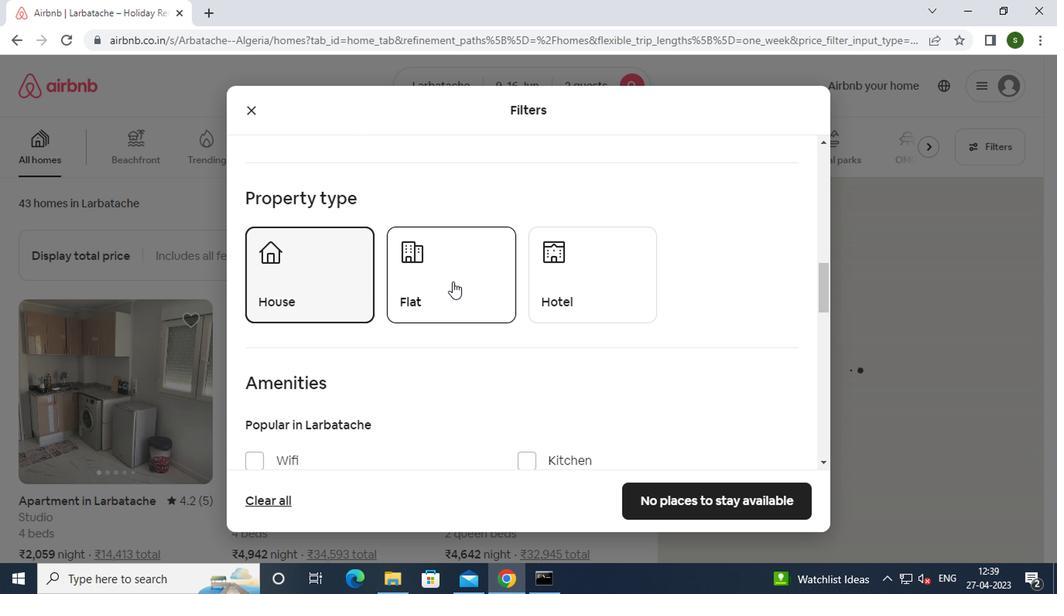 
Action: Mouse moved to (572, 299)
Screenshot: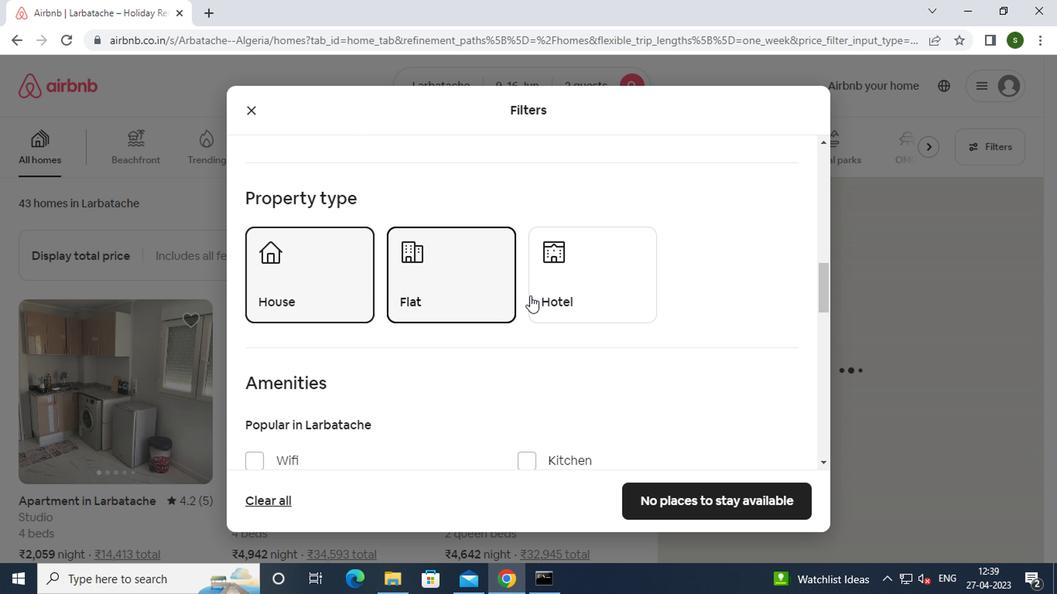 
Action: Mouse pressed left at (572, 299)
Screenshot: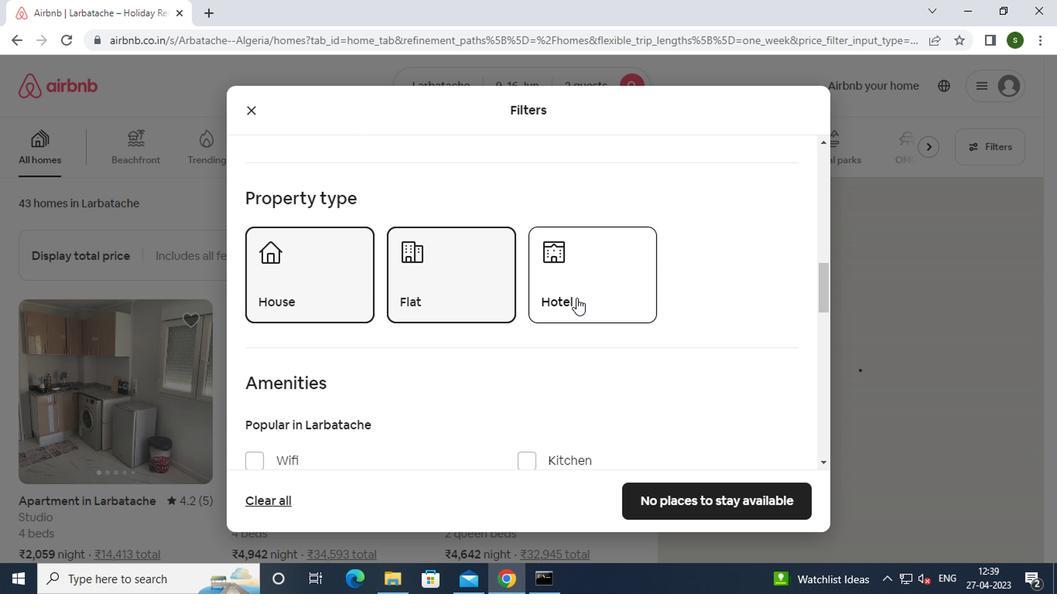 
Action: Mouse moved to (620, 318)
Screenshot: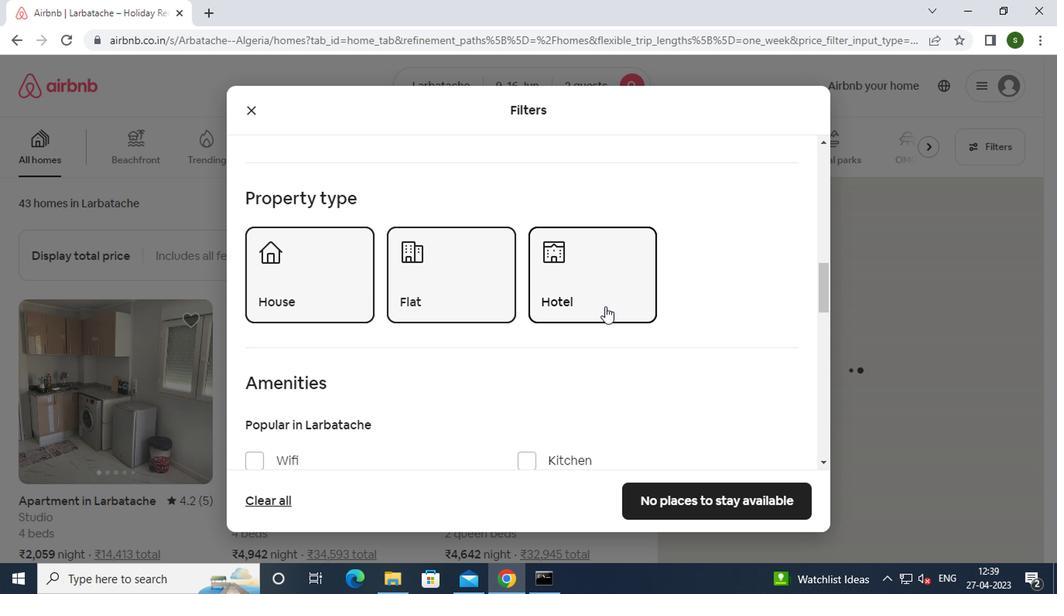
Action: Mouse scrolled (620, 317) with delta (0, -1)
Screenshot: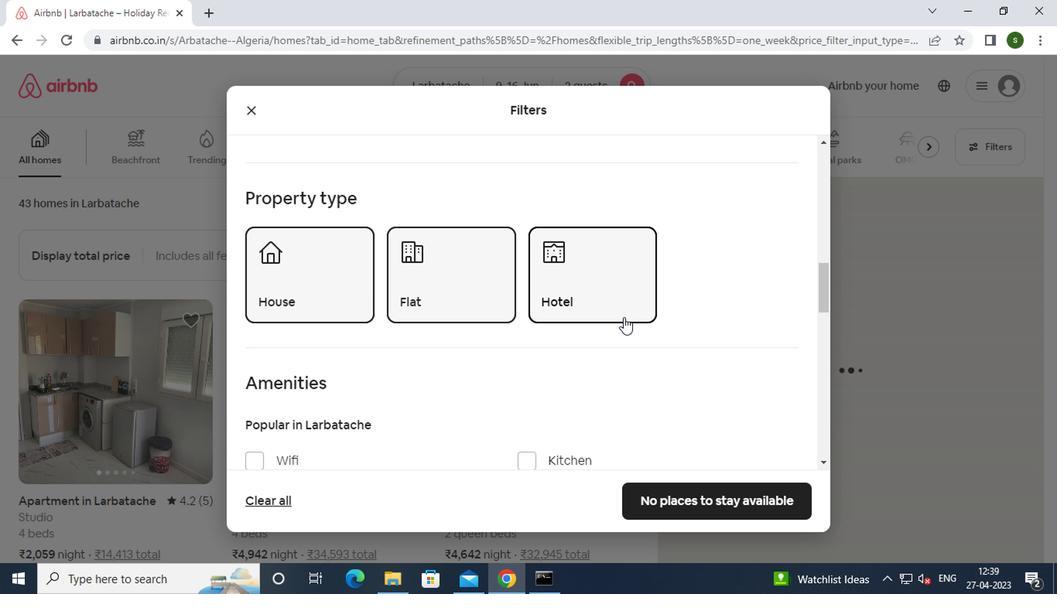 
Action: Mouse scrolled (620, 317) with delta (0, -1)
Screenshot: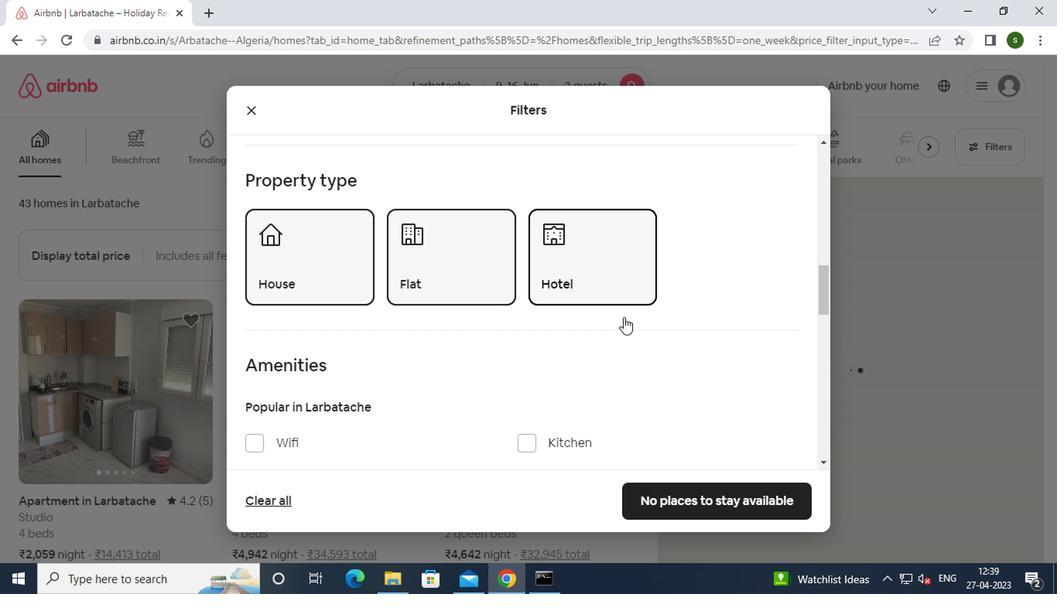 
Action: Mouse scrolled (620, 317) with delta (0, -1)
Screenshot: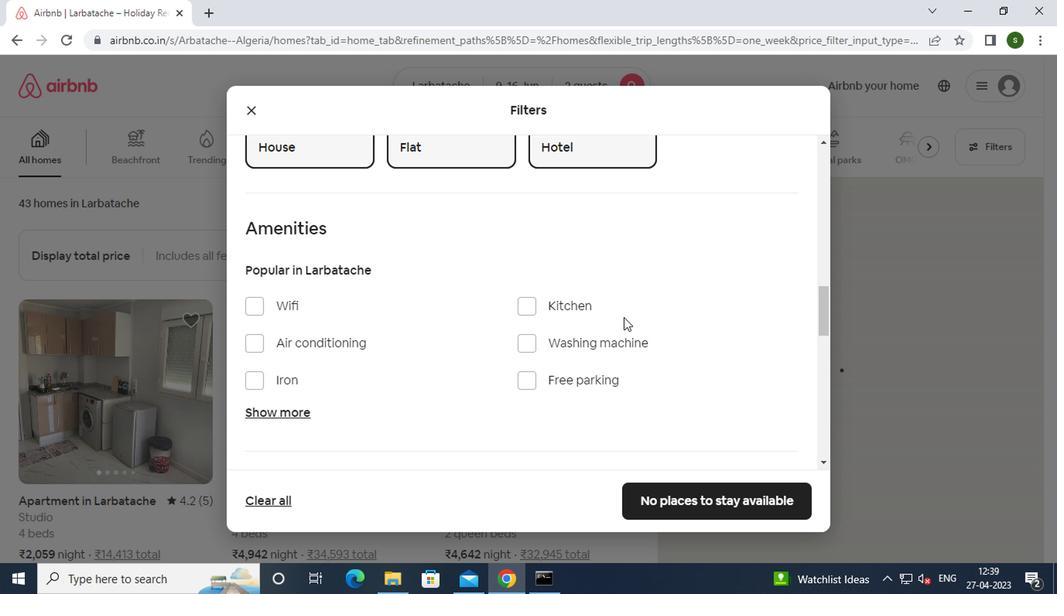 
Action: Mouse scrolled (620, 317) with delta (0, -1)
Screenshot: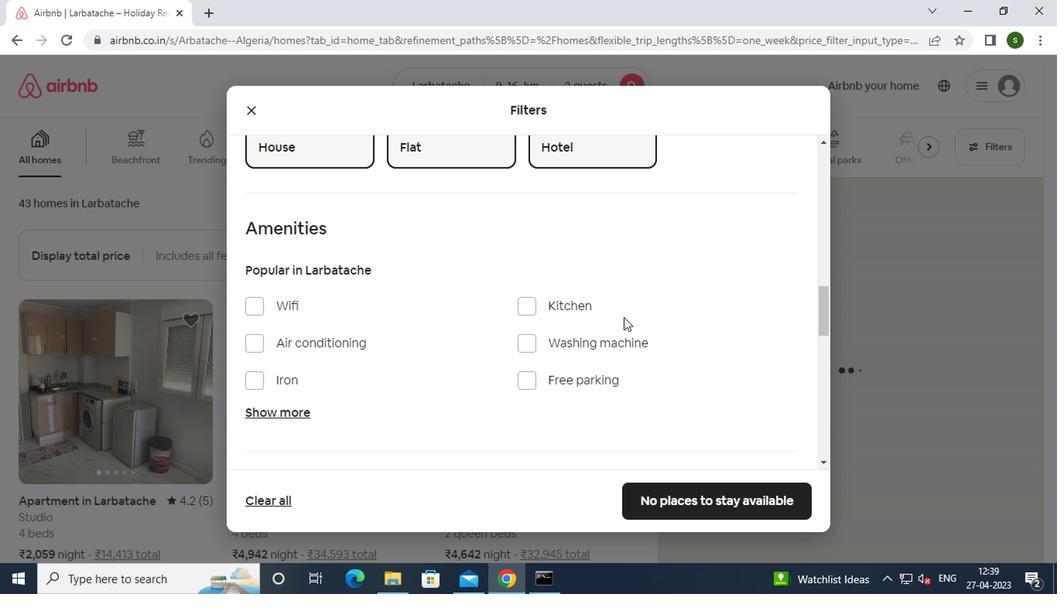 
Action: Mouse scrolled (620, 317) with delta (0, -1)
Screenshot: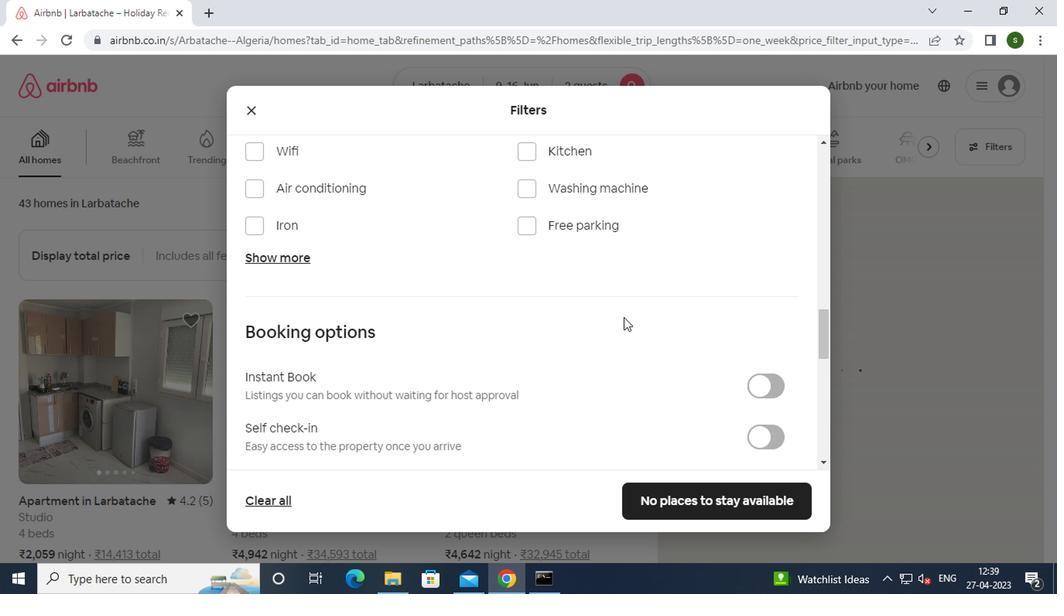 
Action: Mouse moved to (753, 365)
Screenshot: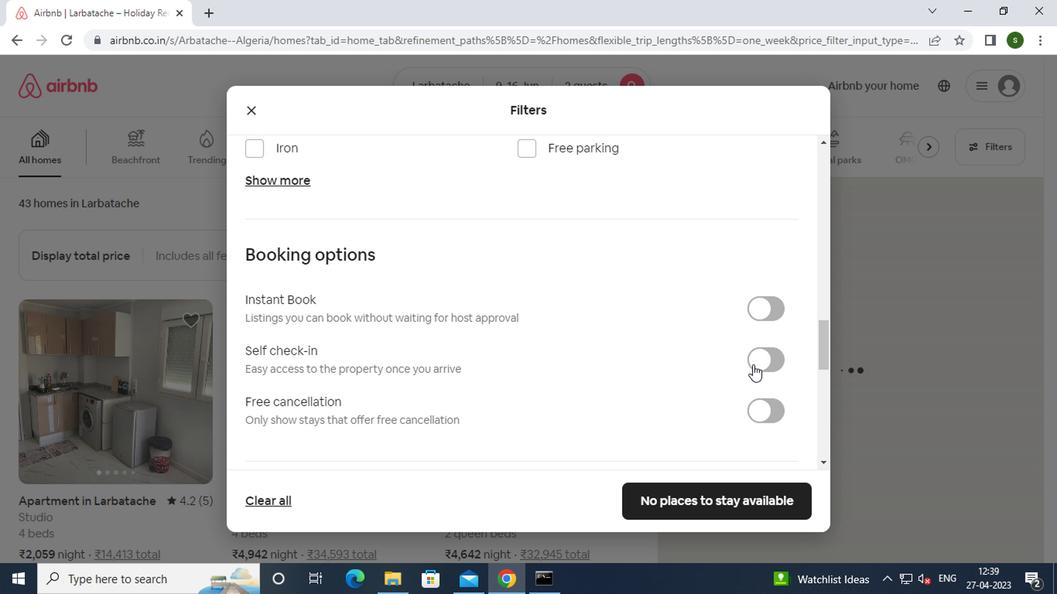 
Action: Mouse pressed left at (753, 365)
Screenshot: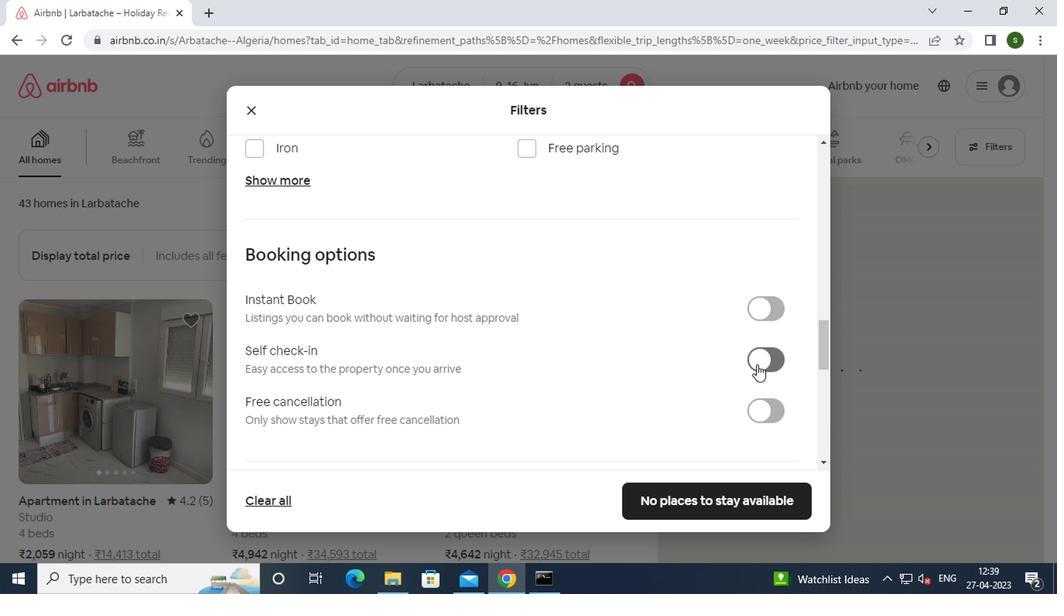 
Action: Mouse moved to (708, 353)
Screenshot: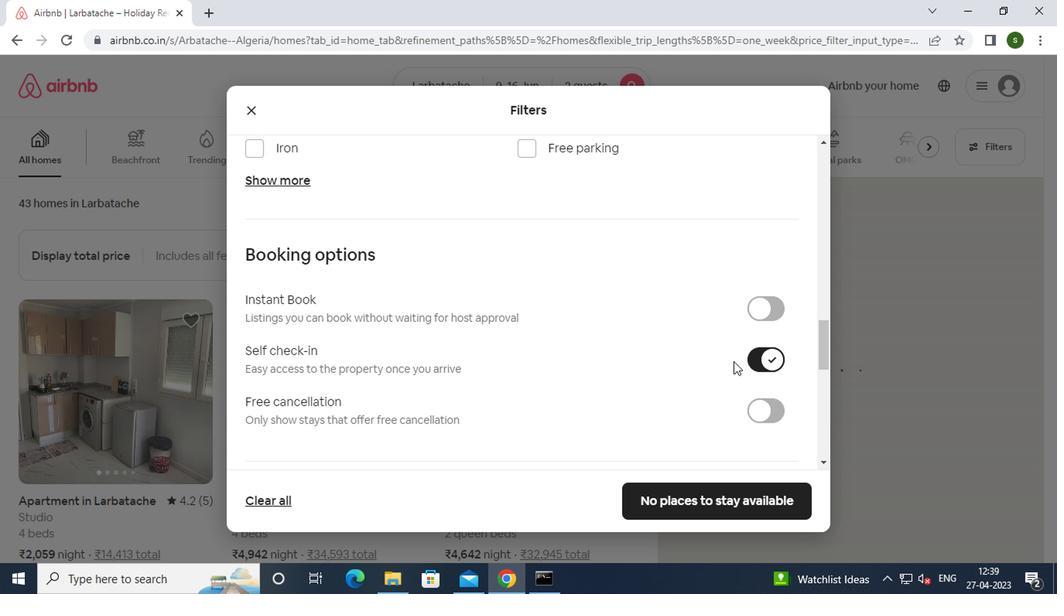 
Action: Mouse scrolled (708, 351) with delta (0, -1)
Screenshot: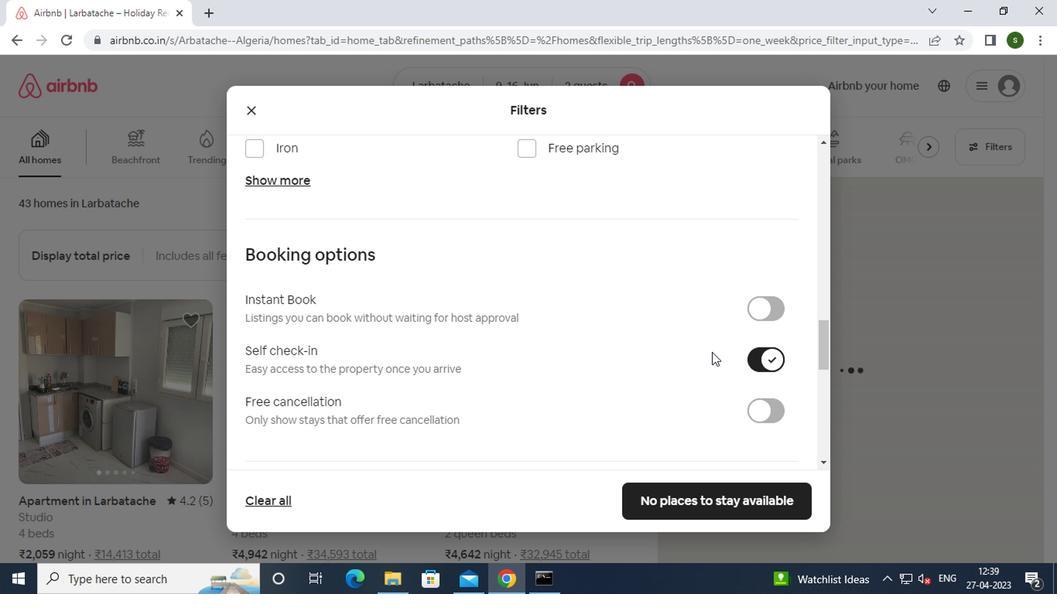 
Action: Mouse scrolled (708, 351) with delta (0, -1)
Screenshot: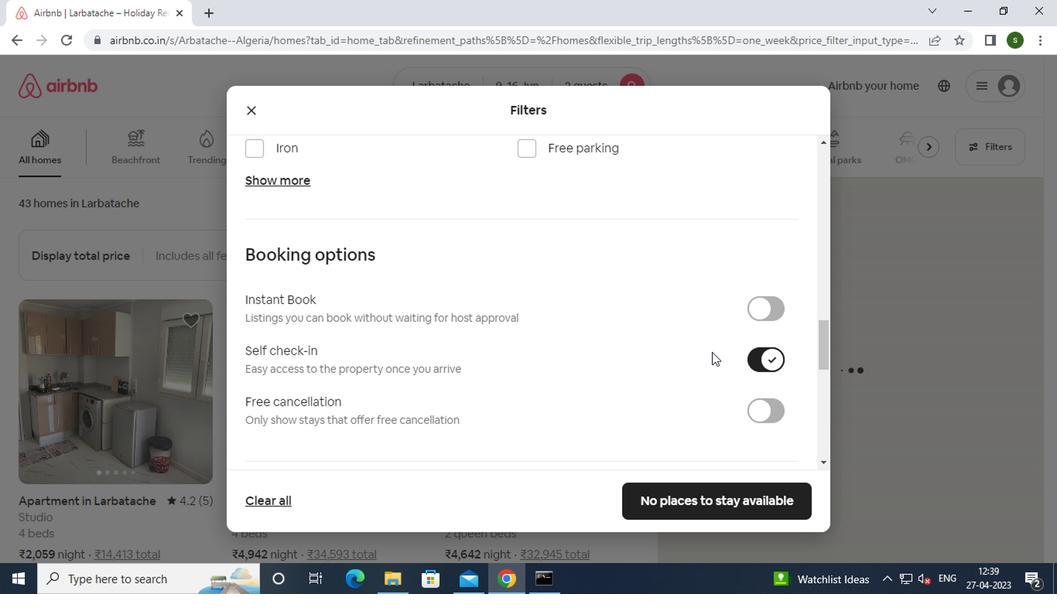 
Action: Mouse scrolled (708, 351) with delta (0, -1)
Screenshot: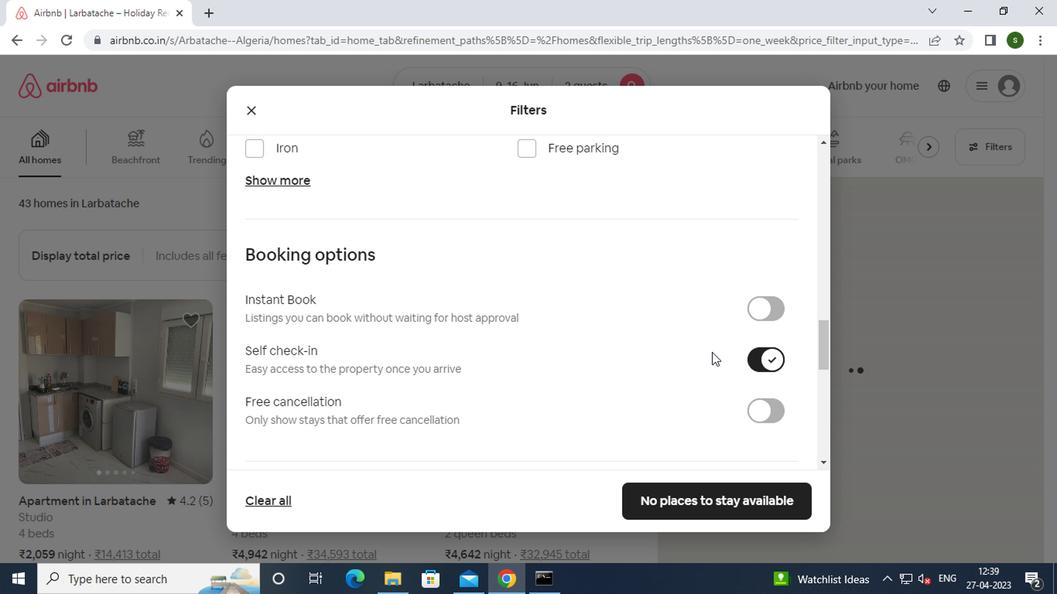 
Action: Mouse scrolled (708, 351) with delta (0, -1)
Screenshot: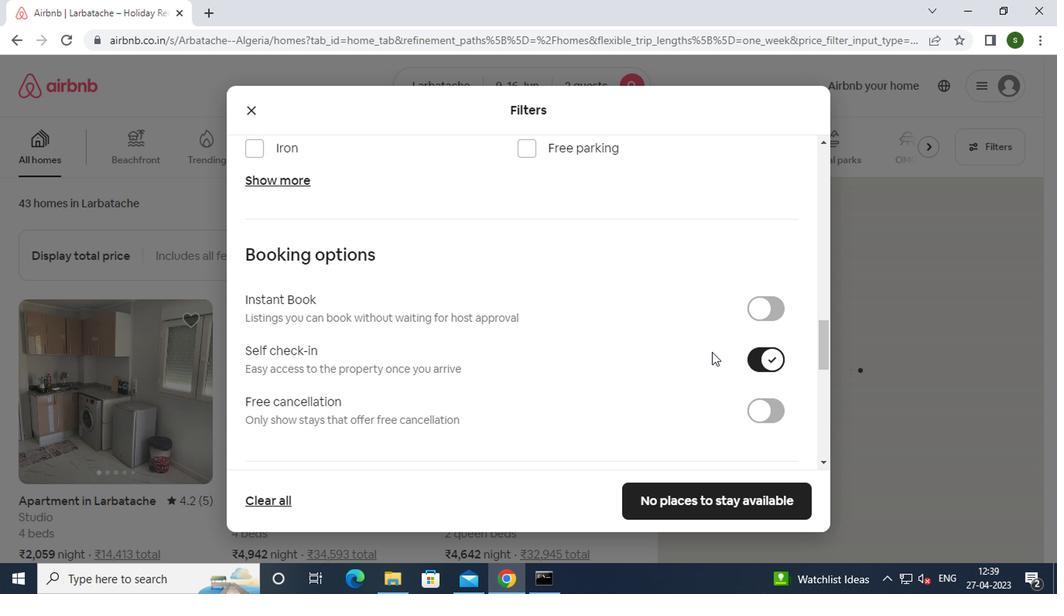 
